 Task: Search one way flight ticket for 2 adults, 2 infants in seat and 1 infant on lap in first from Stillwater: Stillwater Regional Airport to Raleigh: Raleigh-durham International Airport on 8-5-2023. Number of bags: 3 checked bags. Price is upto 80000. Outbound departure time preference is 11:30.
Action: Mouse moved to (330, 284)
Screenshot: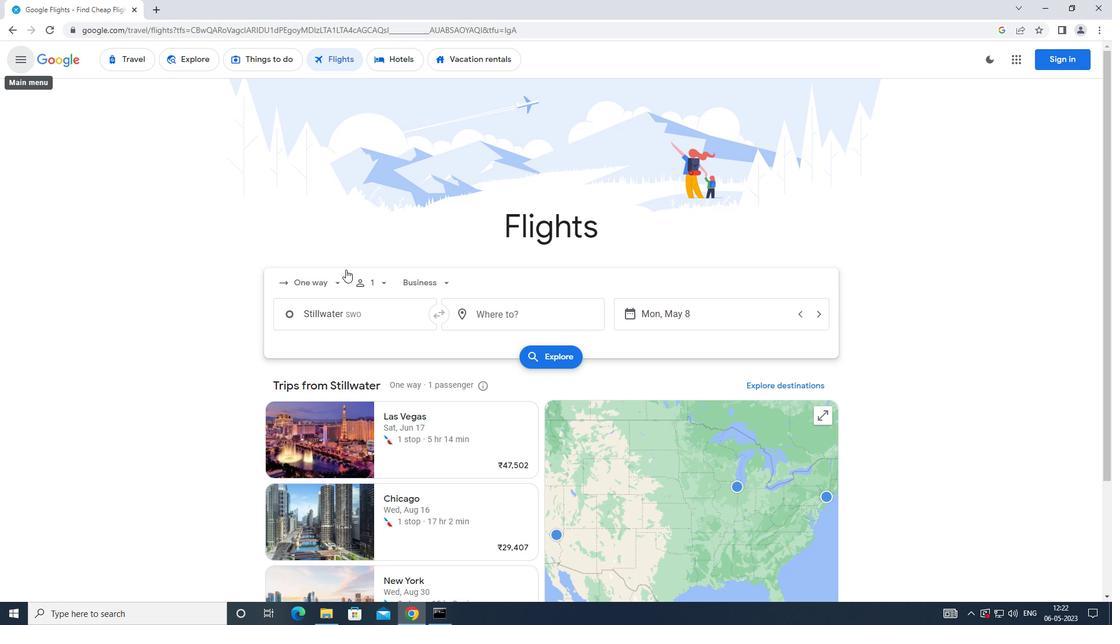 
Action: Mouse pressed left at (330, 284)
Screenshot: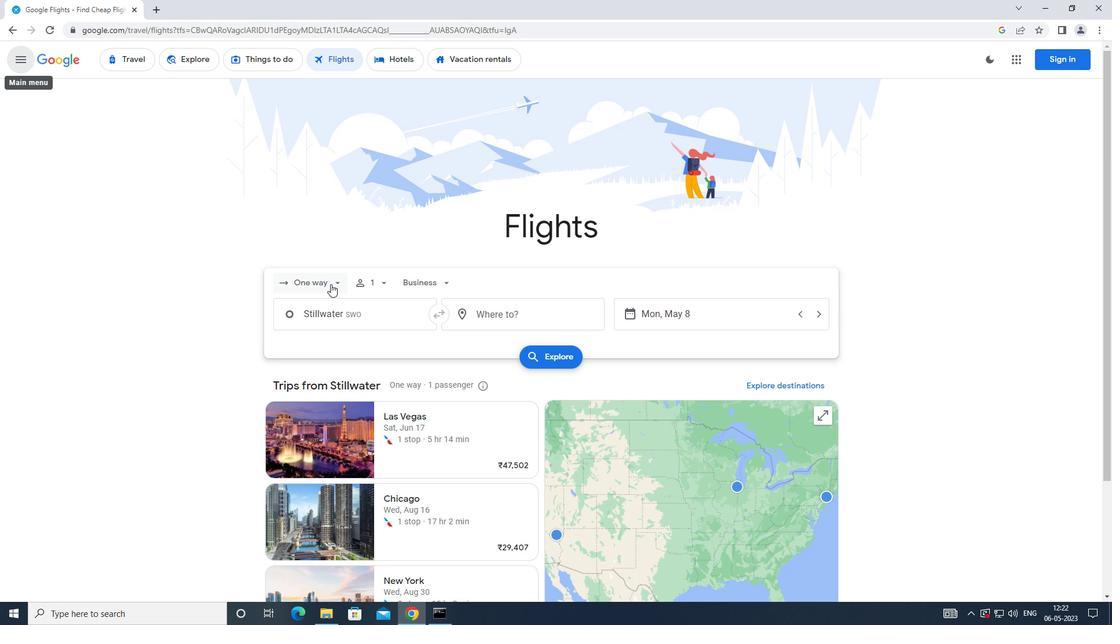 
Action: Mouse moved to (333, 337)
Screenshot: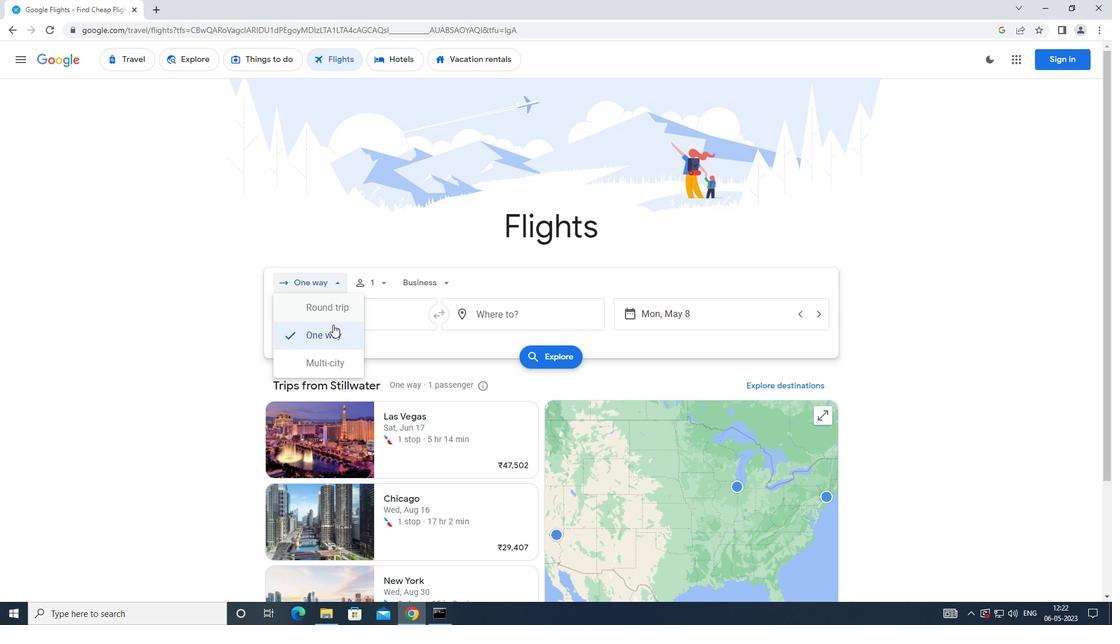 
Action: Mouse pressed left at (333, 337)
Screenshot: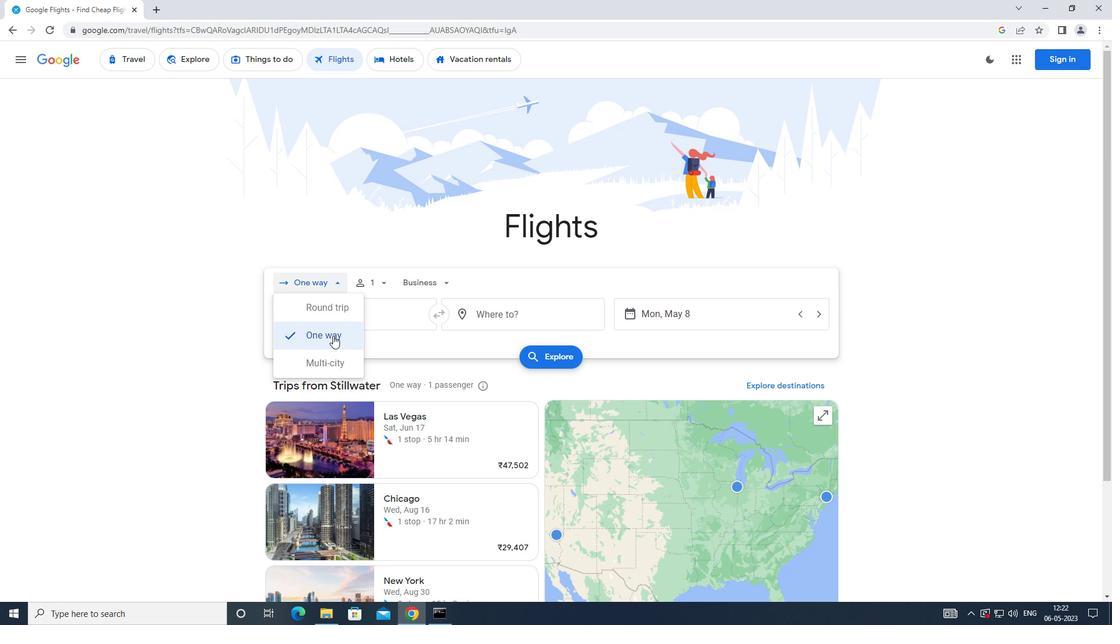 
Action: Mouse moved to (377, 285)
Screenshot: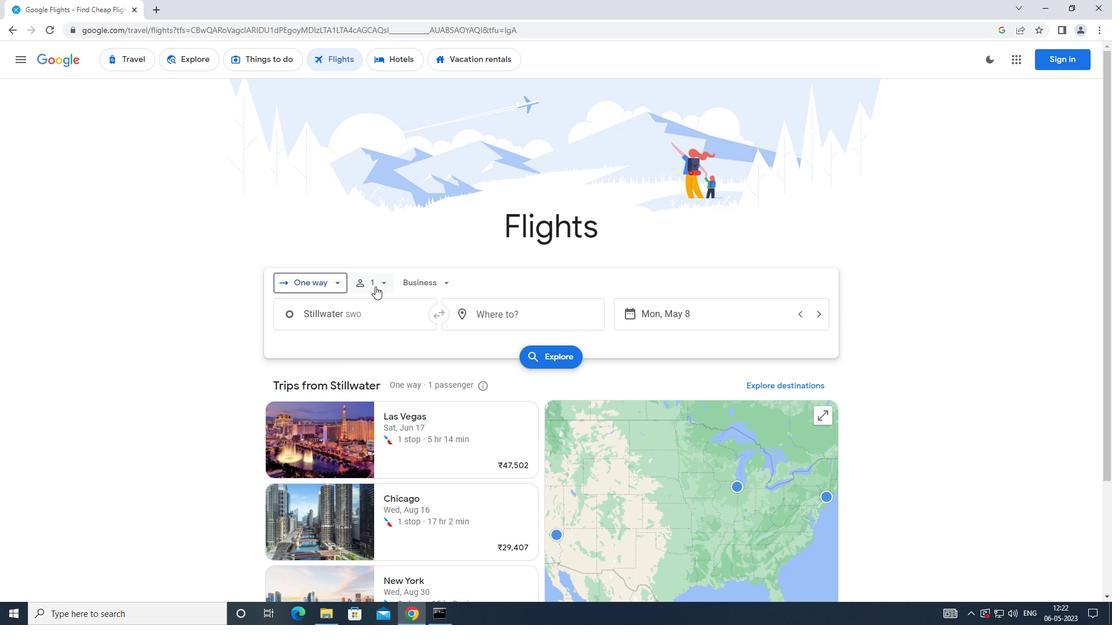 
Action: Mouse pressed left at (377, 285)
Screenshot: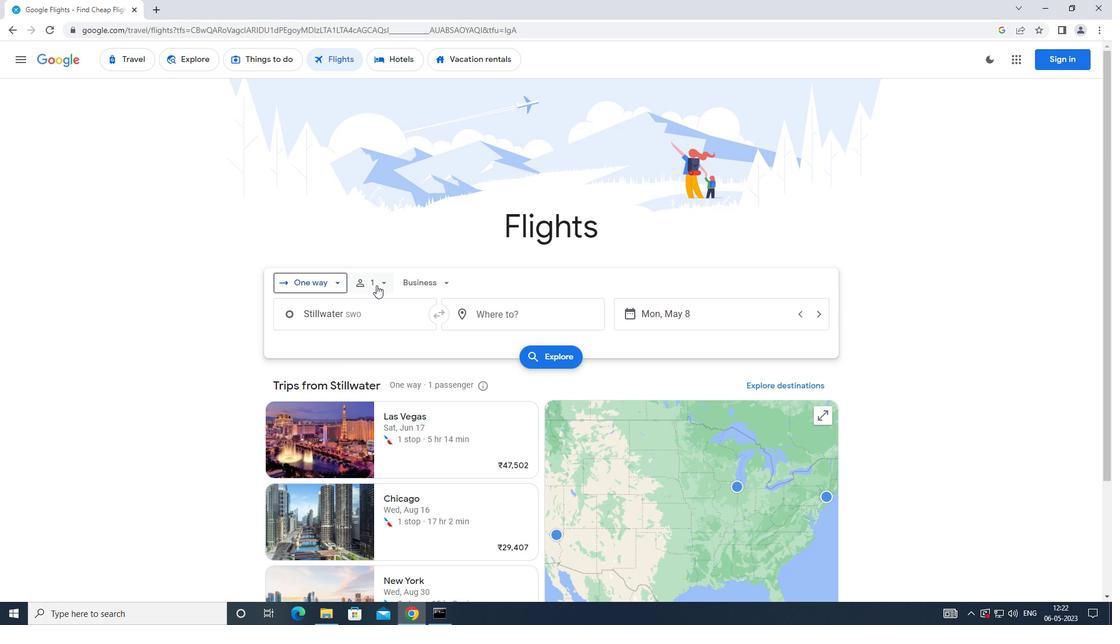 
Action: Mouse moved to (473, 315)
Screenshot: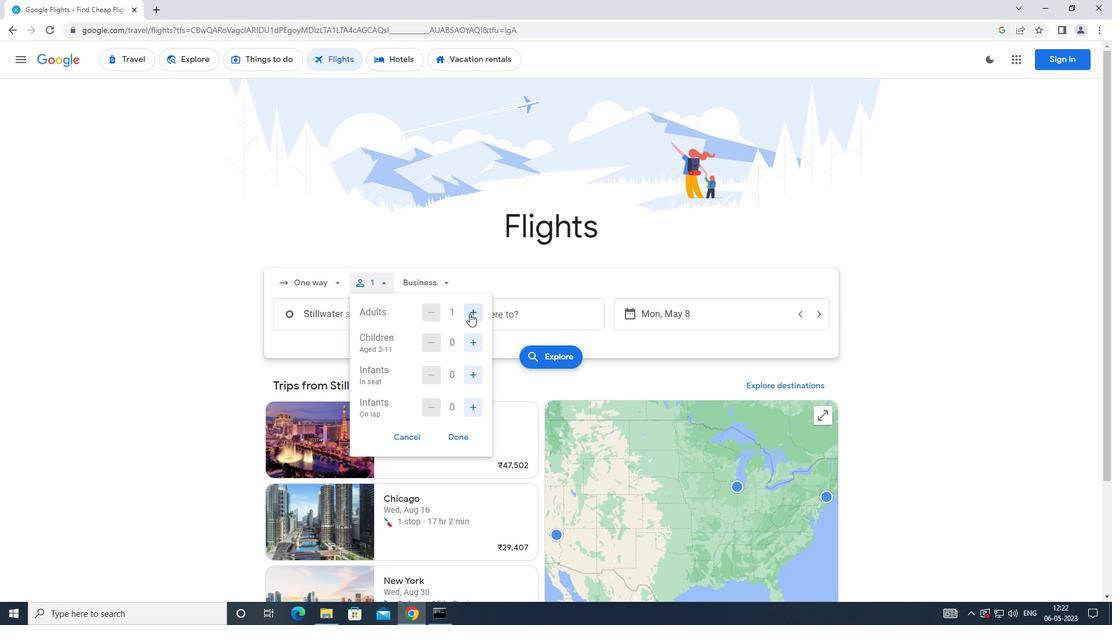 
Action: Mouse pressed left at (473, 315)
Screenshot: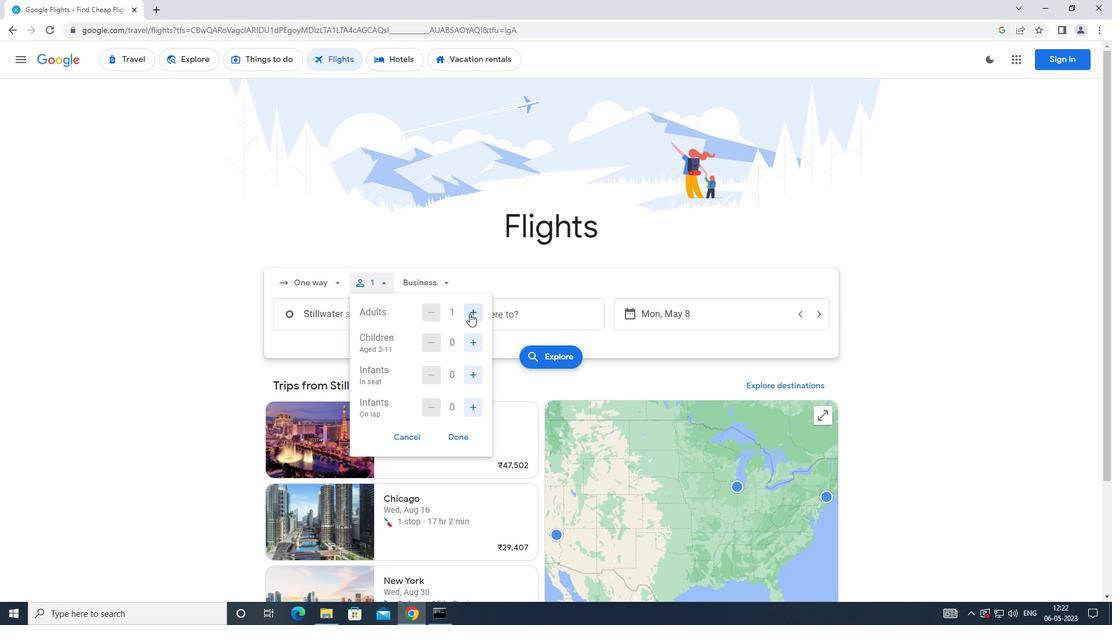 
Action: Mouse moved to (470, 370)
Screenshot: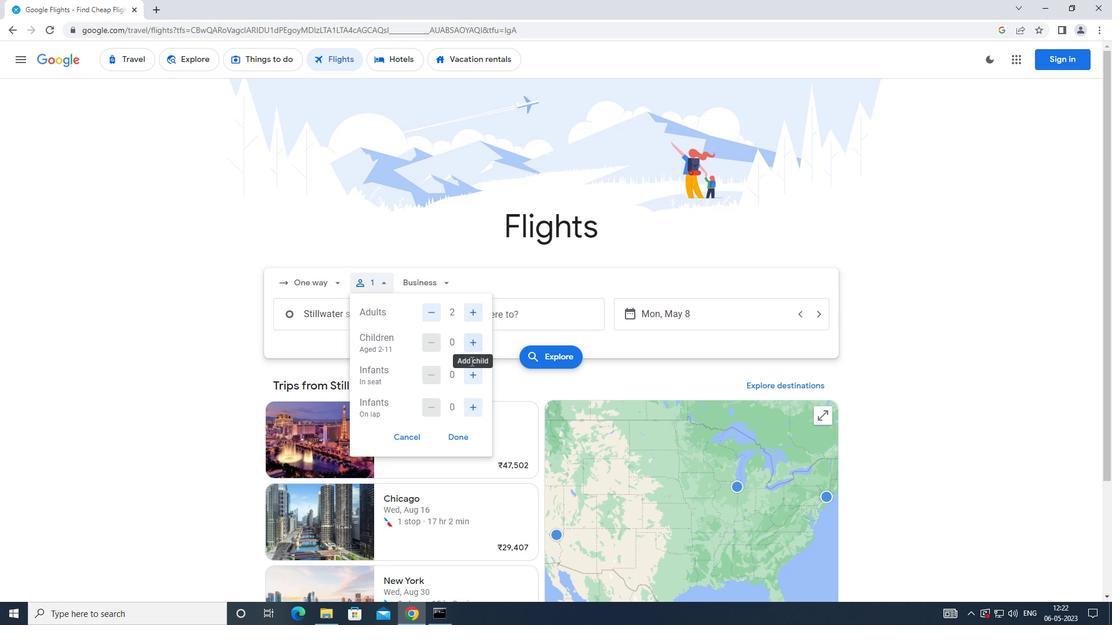 
Action: Mouse pressed left at (470, 370)
Screenshot: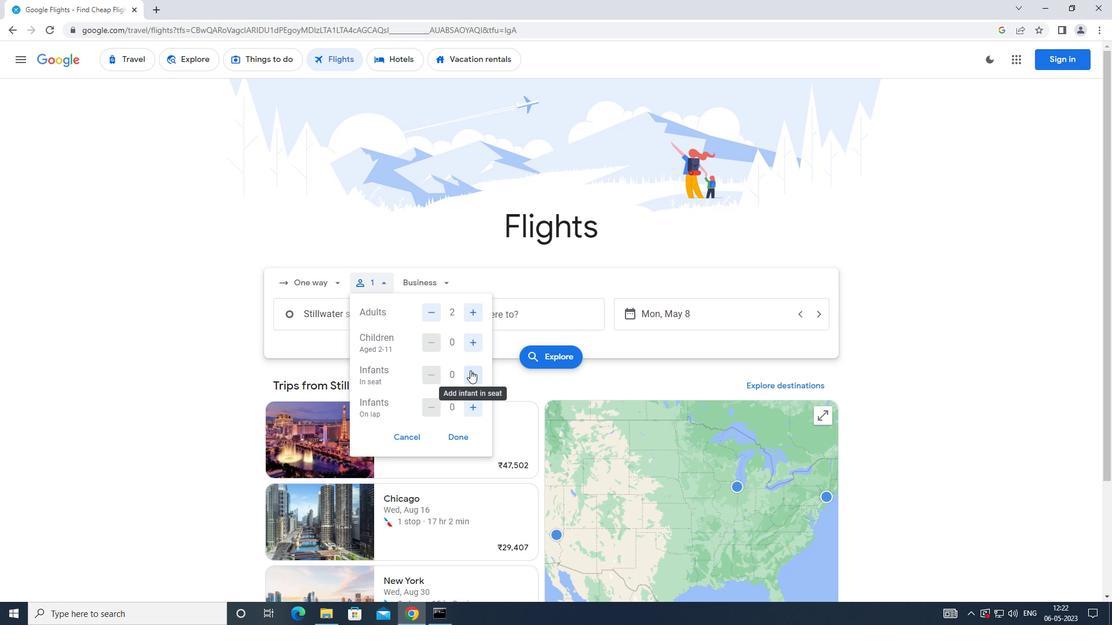 
Action: Mouse moved to (470, 371)
Screenshot: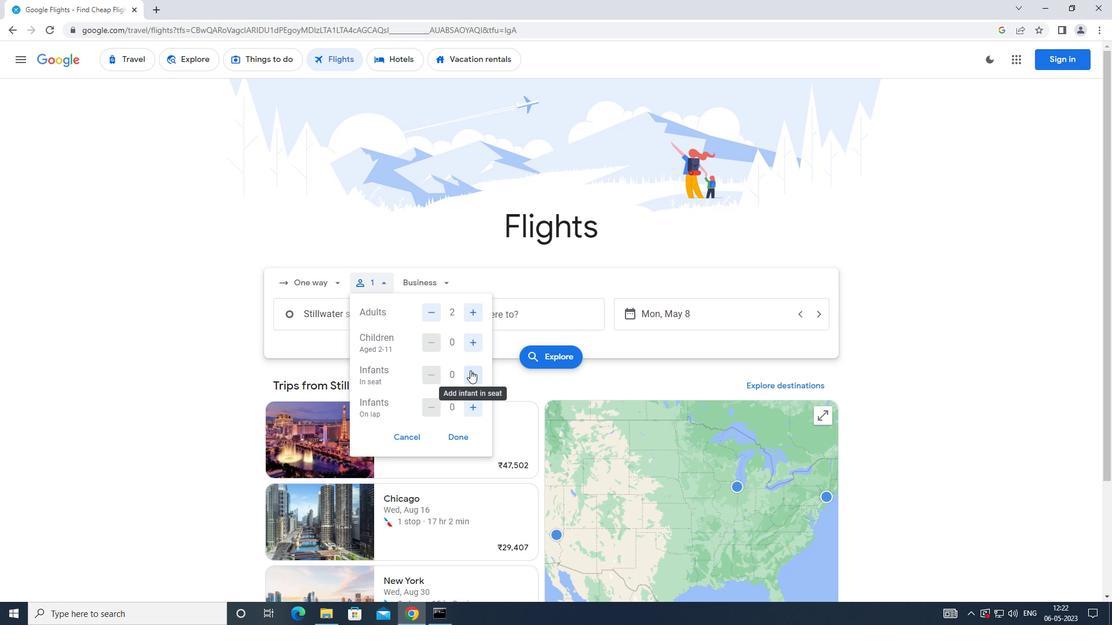 
Action: Mouse pressed left at (470, 371)
Screenshot: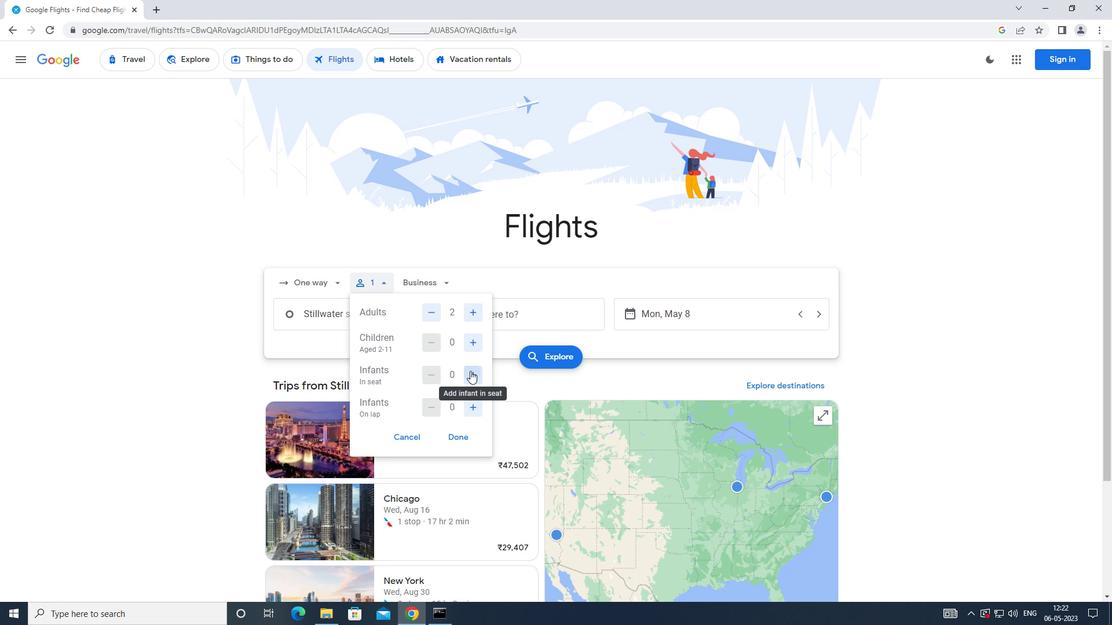 
Action: Mouse moved to (474, 404)
Screenshot: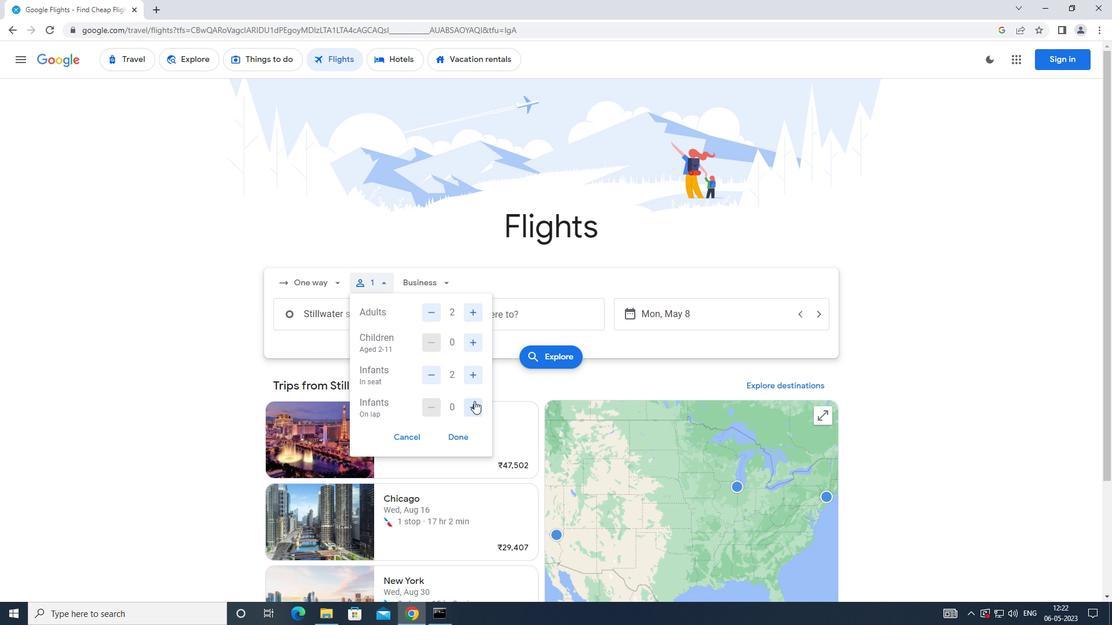 
Action: Mouse pressed left at (474, 404)
Screenshot: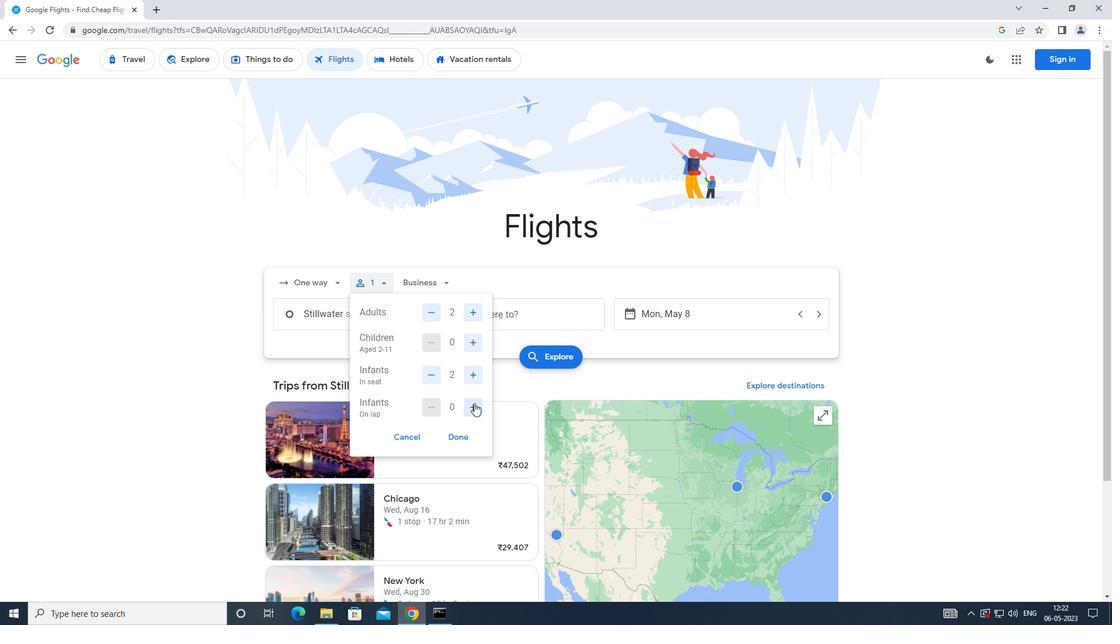 
Action: Mouse moved to (460, 439)
Screenshot: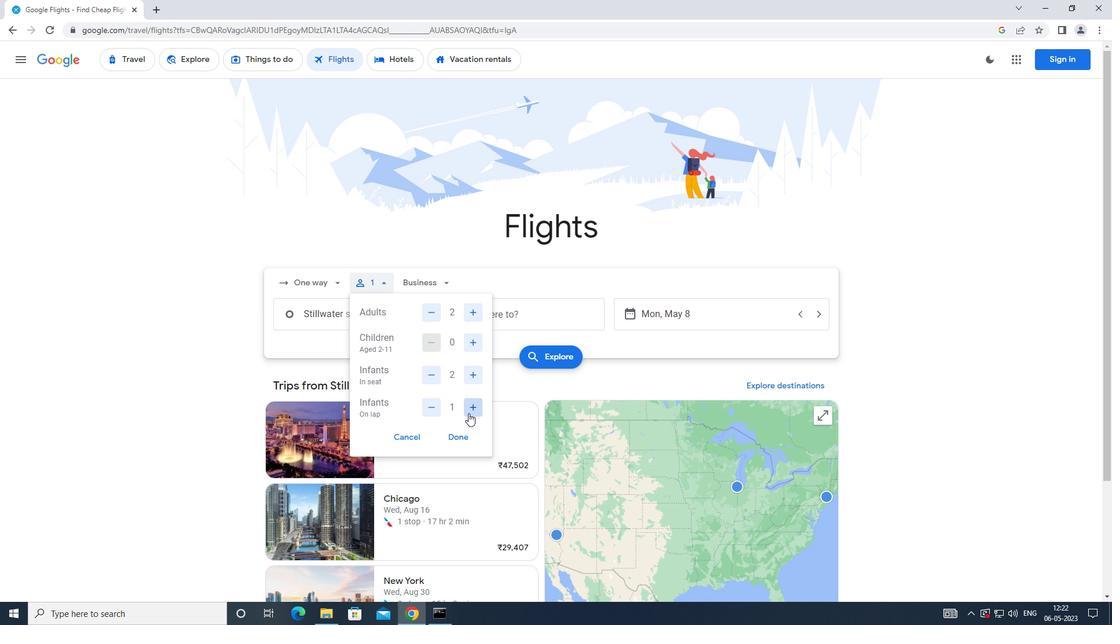 
Action: Mouse pressed left at (460, 439)
Screenshot: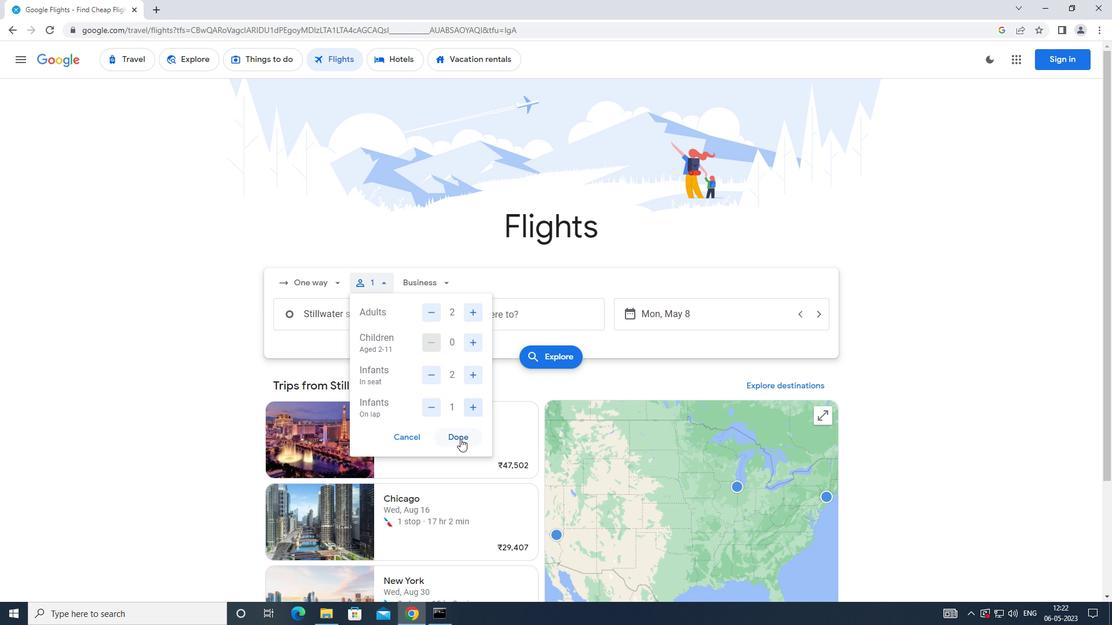
Action: Mouse moved to (414, 287)
Screenshot: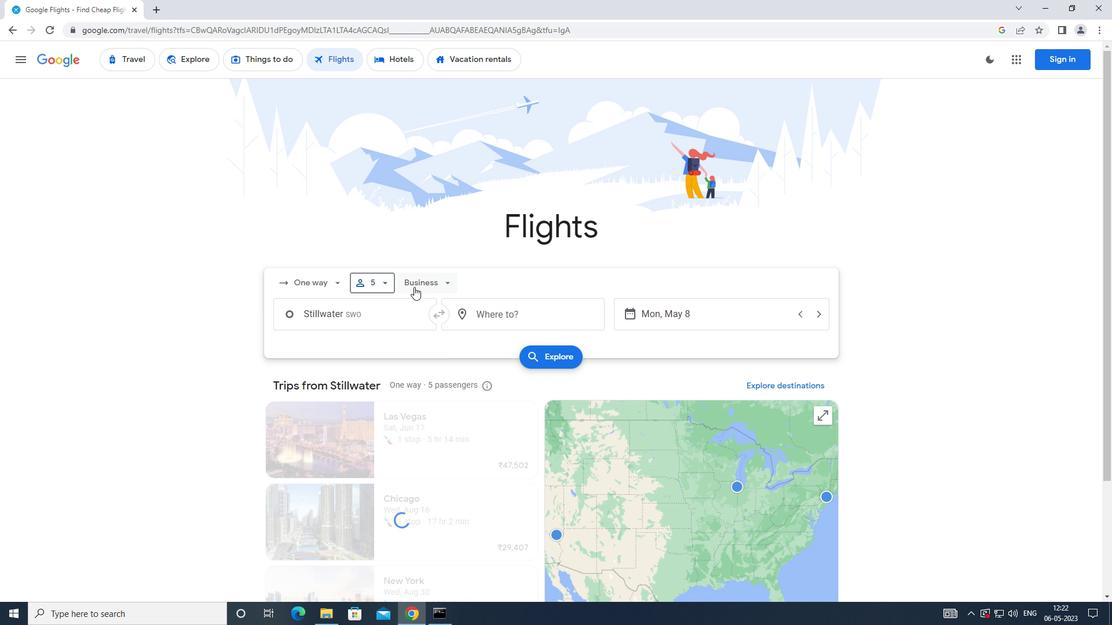 
Action: Mouse pressed left at (414, 287)
Screenshot: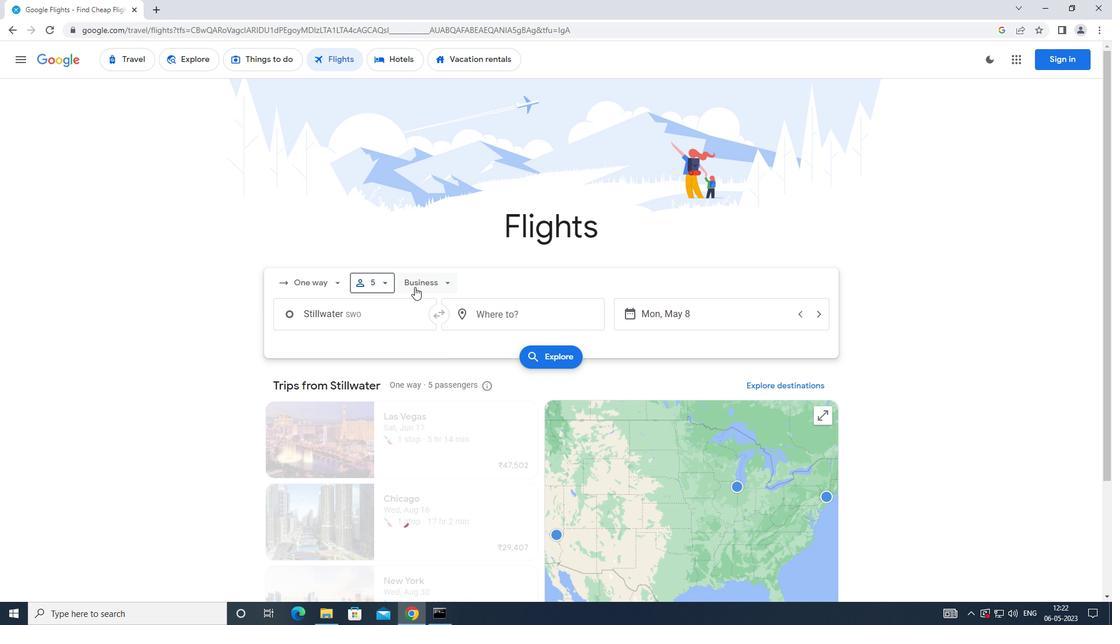 
Action: Mouse moved to (438, 388)
Screenshot: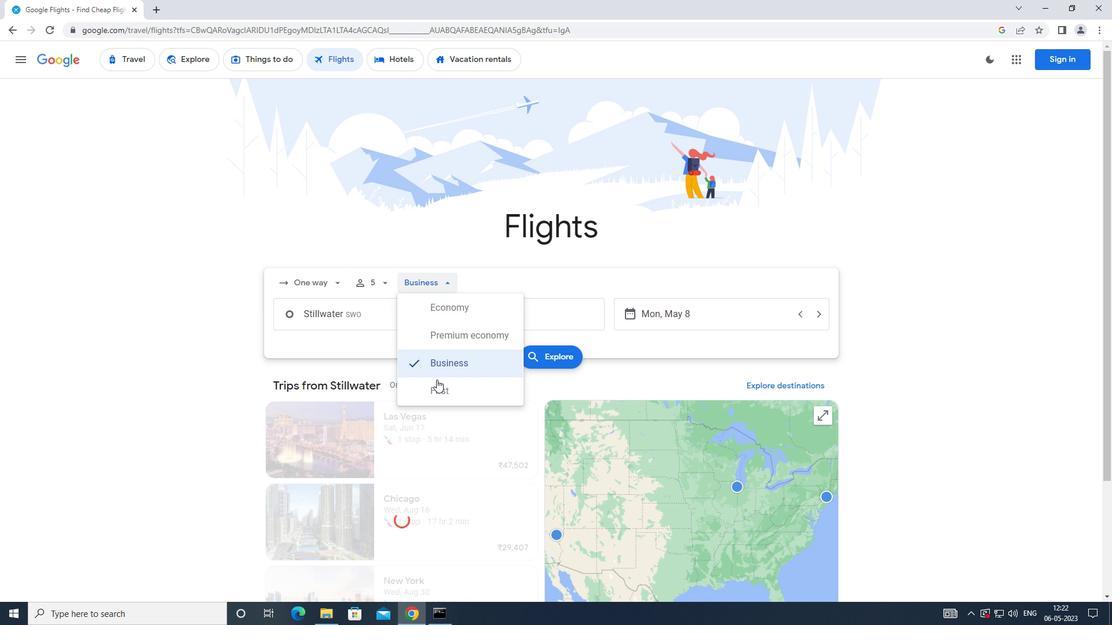 
Action: Mouse pressed left at (438, 388)
Screenshot: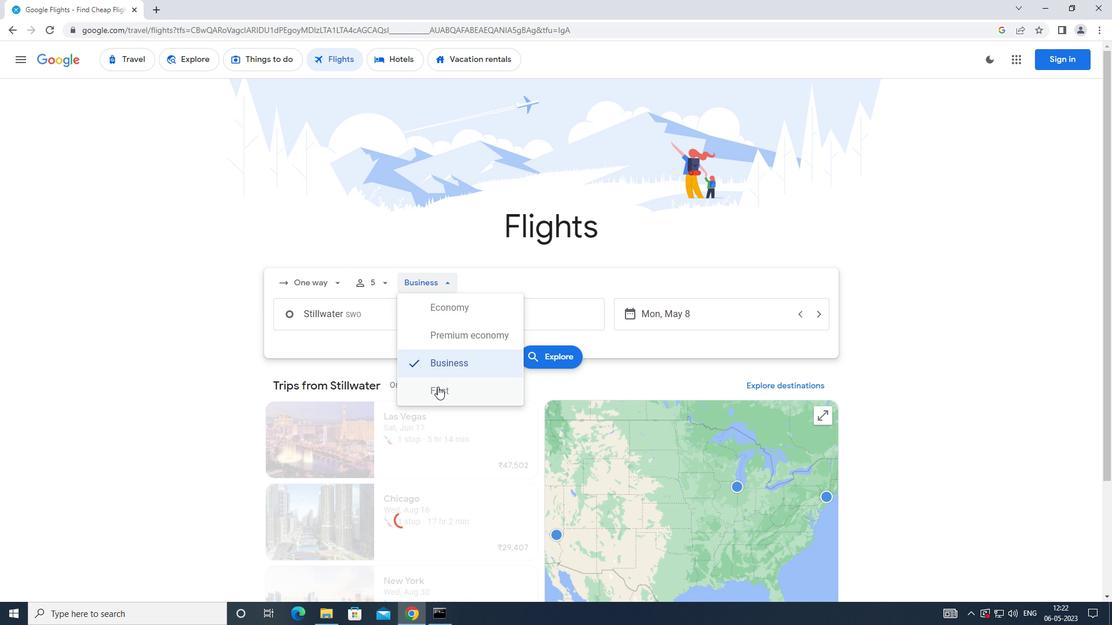 
Action: Mouse moved to (357, 314)
Screenshot: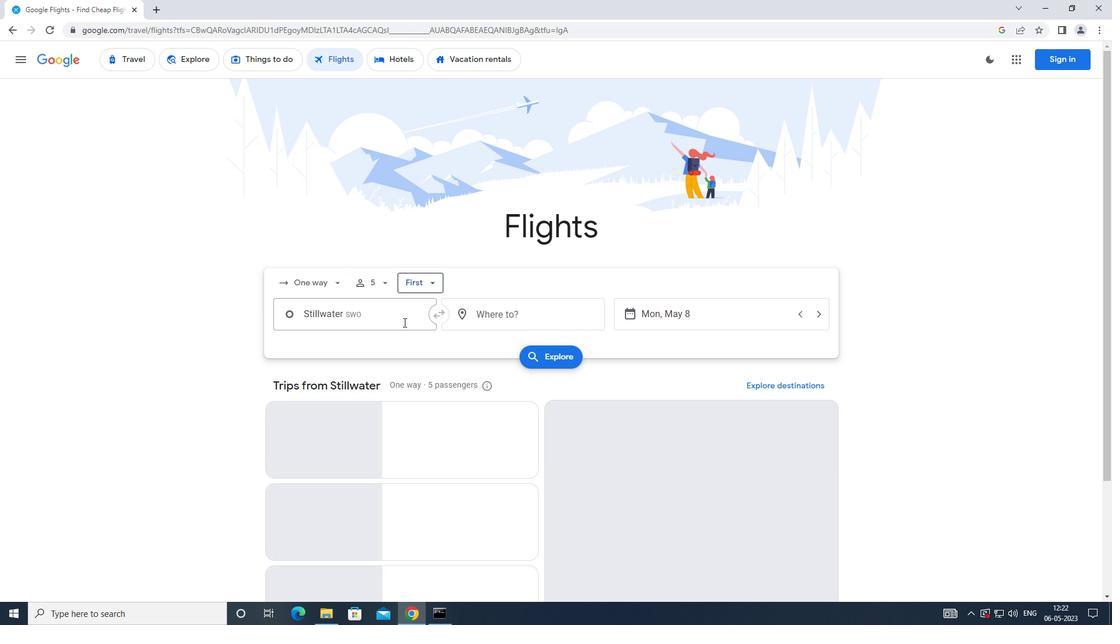 
Action: Mouse pressed left at (357, 314)
Screenshot: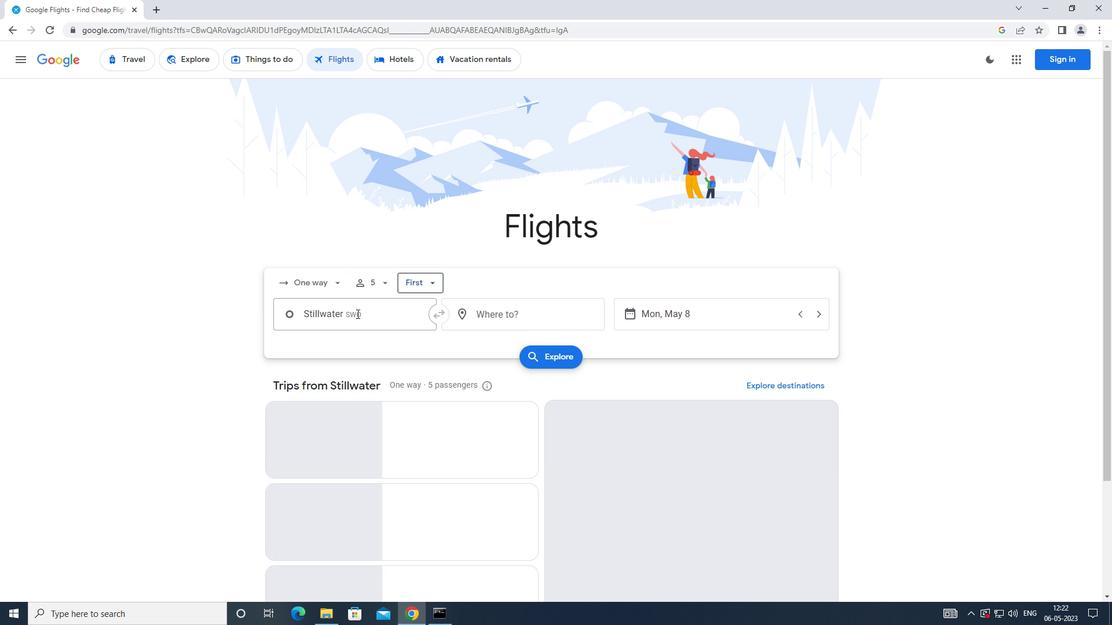 
Action: Mouse moved to (355, 317)
Screenshot: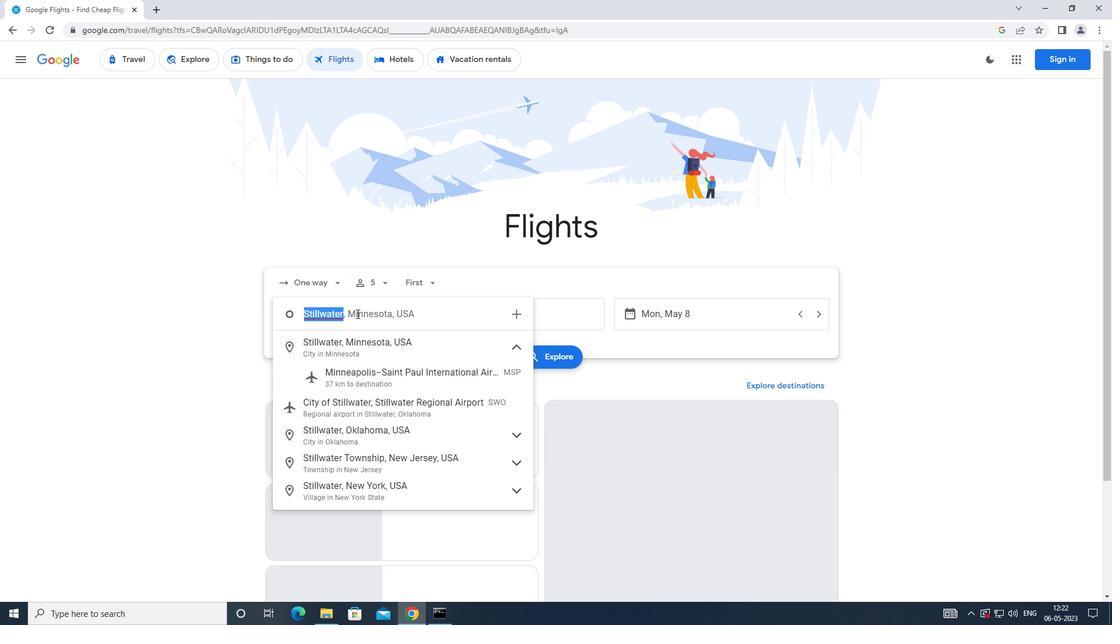 
Action: Key pressed <Key.caps_lock>s<Key.caps_lock>tilwater<Key.space><Key.caps_lock>r<Key.caps_lock>egional<Key.space><Key.caps_lock>
Screenshot: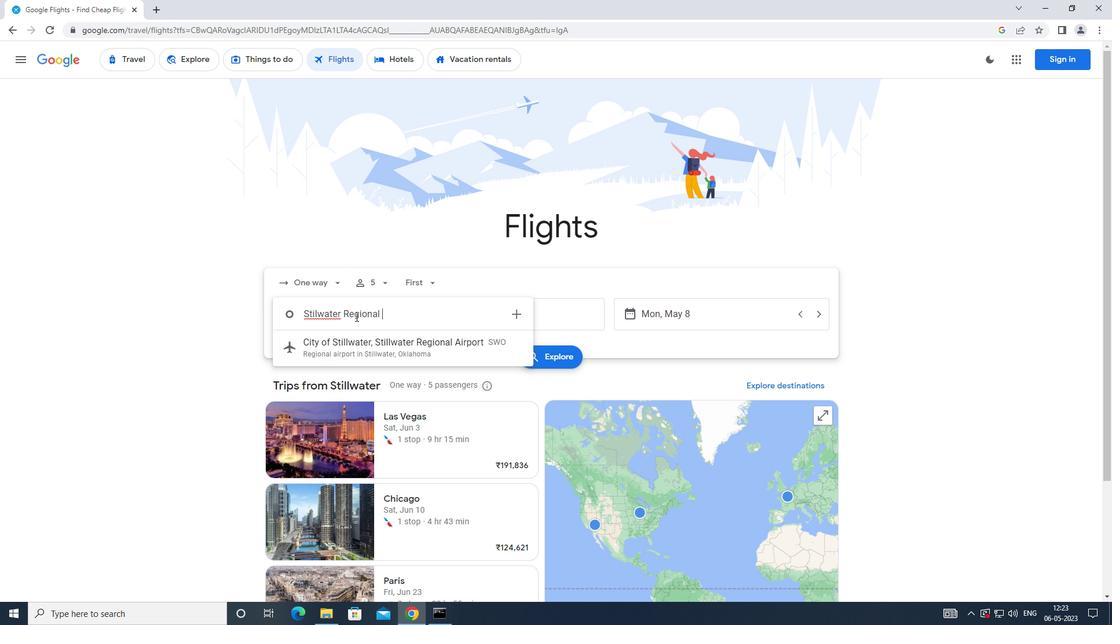 
Action: Mouse moved to (381, 357)
Screenshot: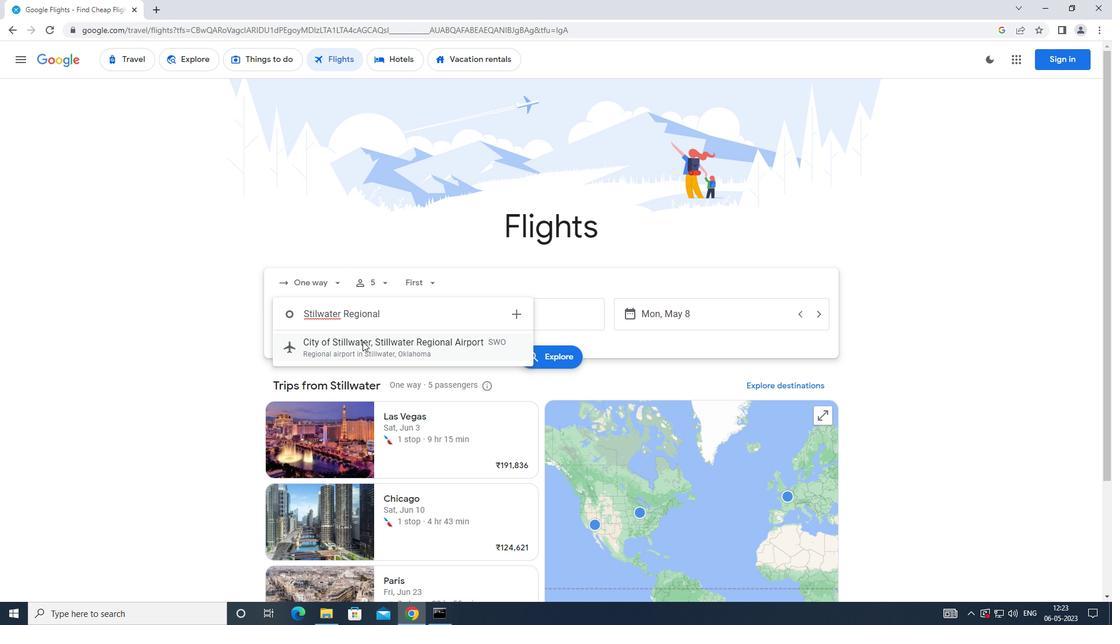 
Action: Mouse pressed left at (381, 357)
Screenshot: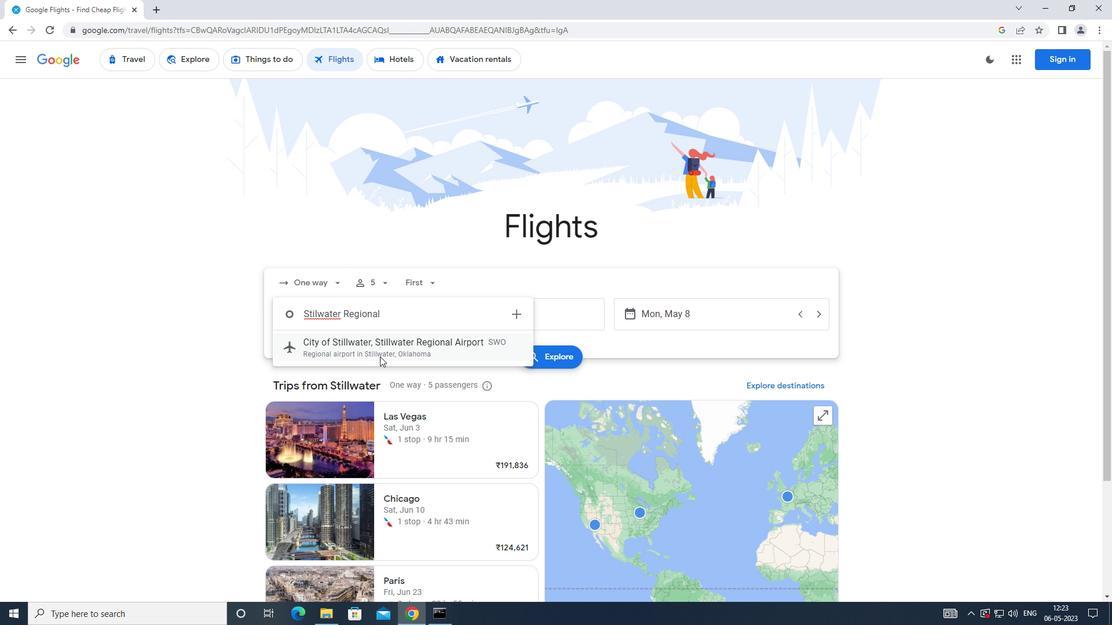 
Action: Mouse moved to (538, 312)
Screenshot: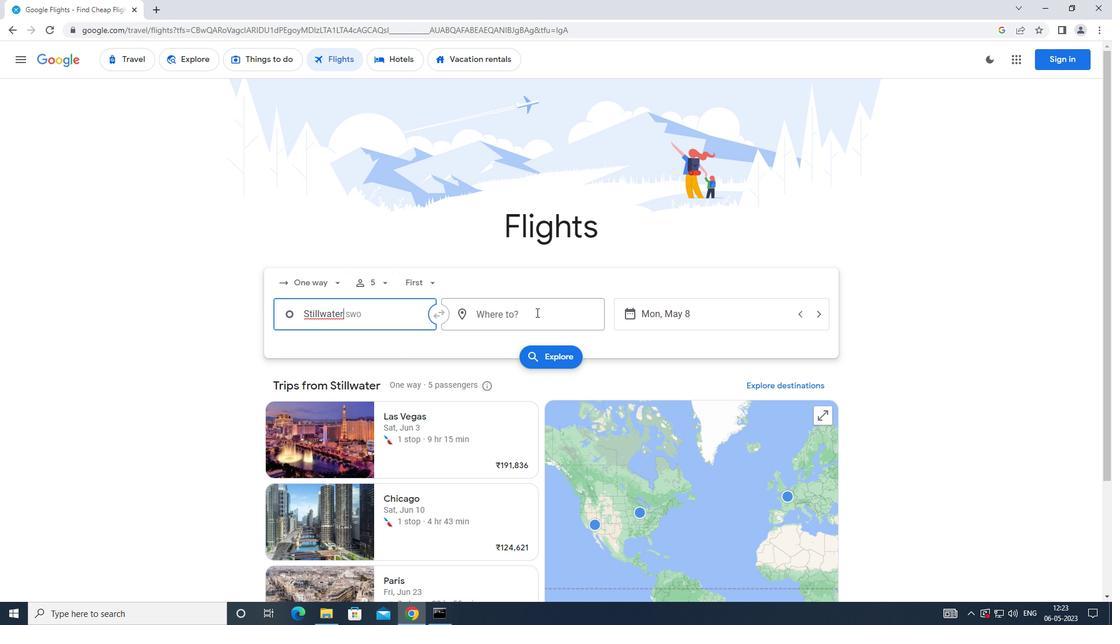 
Action: Mouse pressed left at (538, 312)
Screenshot: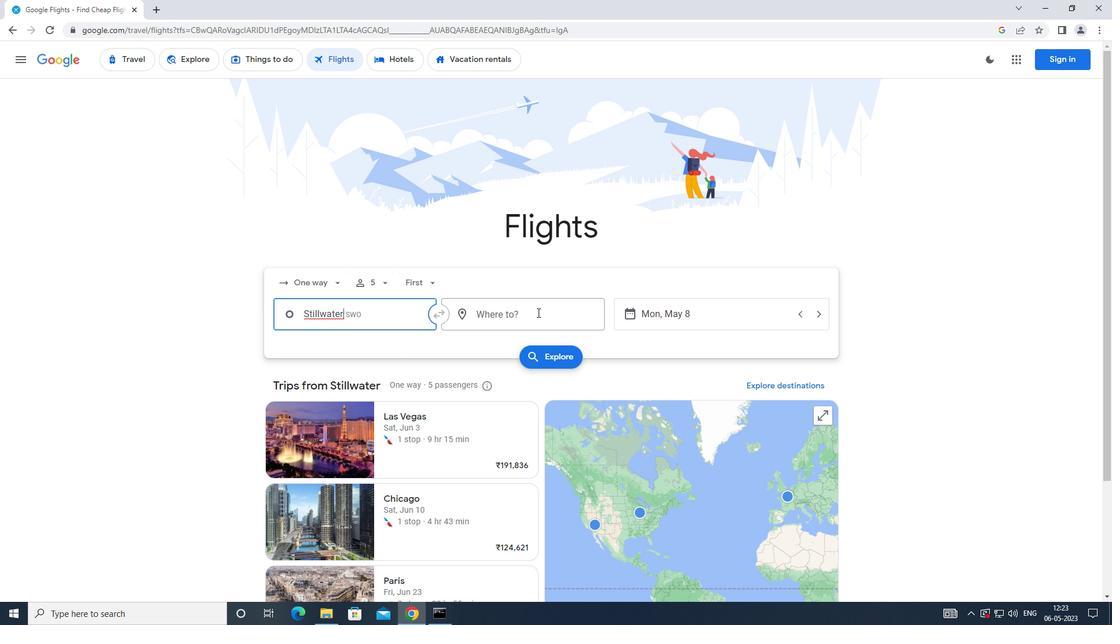 
Action: Mouse moved to (544, 303)
Screenshot: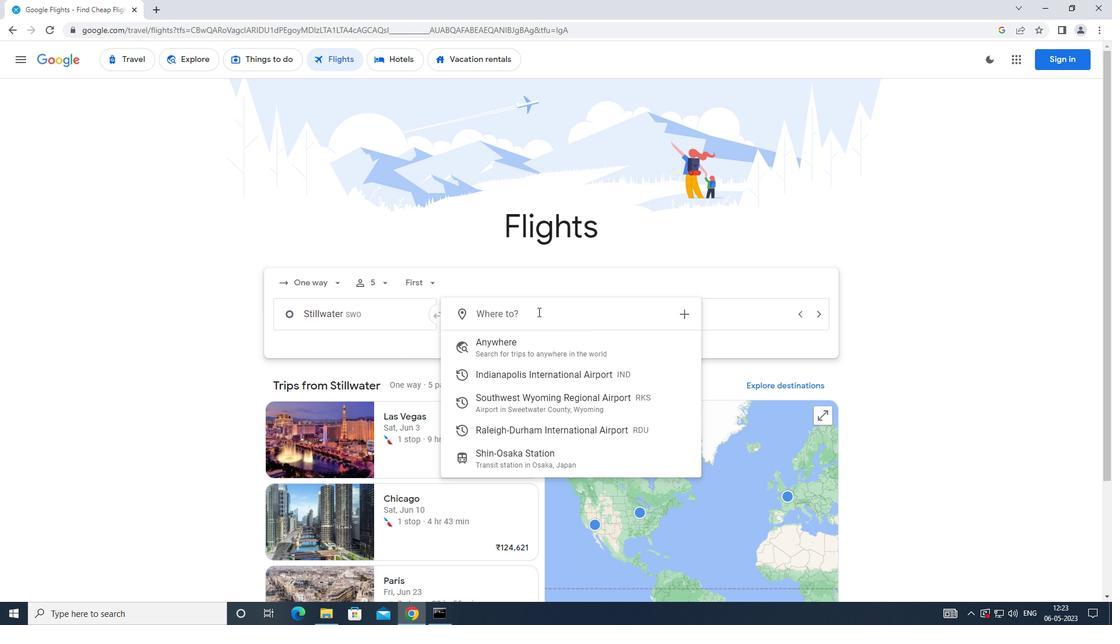 
Action: Key pressed <Key.caps_lock>r<Key.caps_lock>a
Screenshot: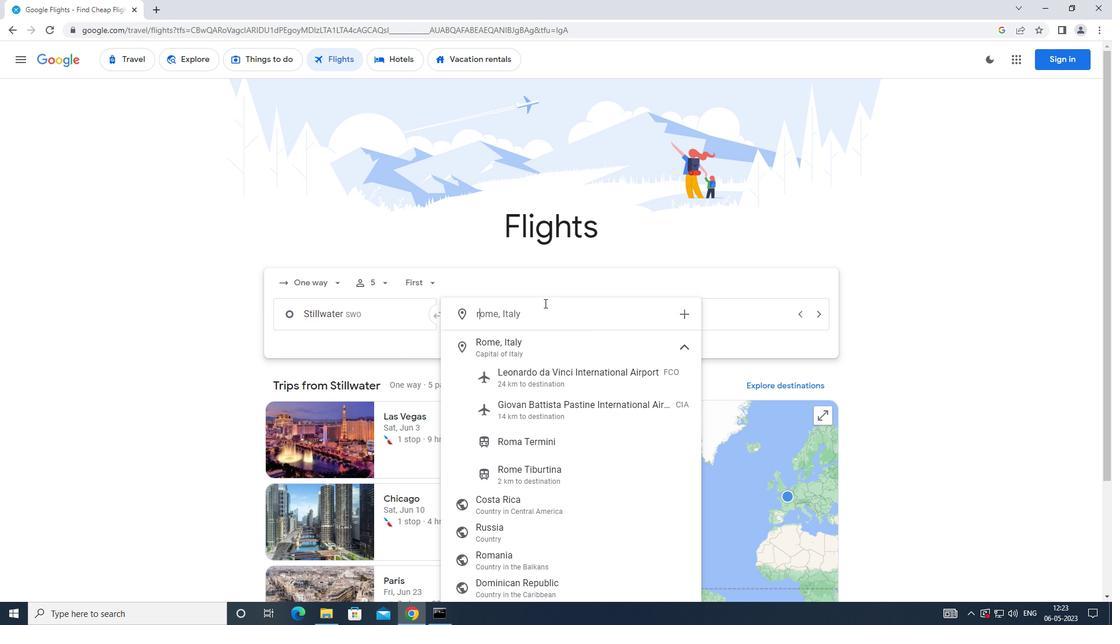 
Action: Mouse moved to (544, 303)
Screenshot: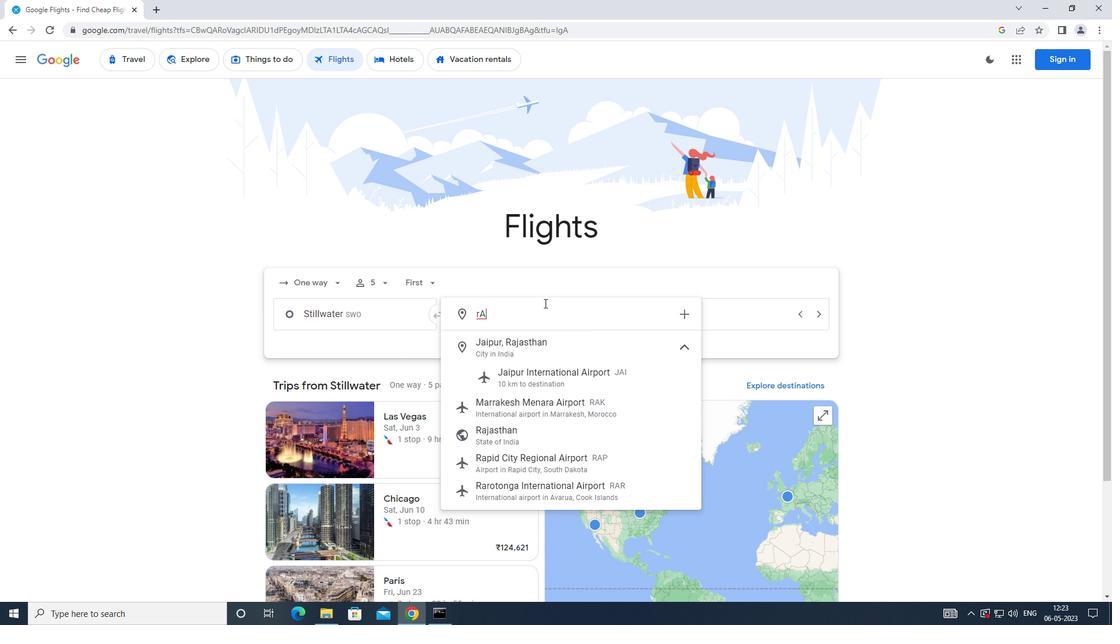 
Action: Key pressed <Key.backspace><Key.backspace><Key.caps_lock>r<Key.caps_lock>a<Key.backspace><Key.backspace><Key.caps_lock><Key.caps_lock>r<Key.caps_lock>aleigh
Screenshot: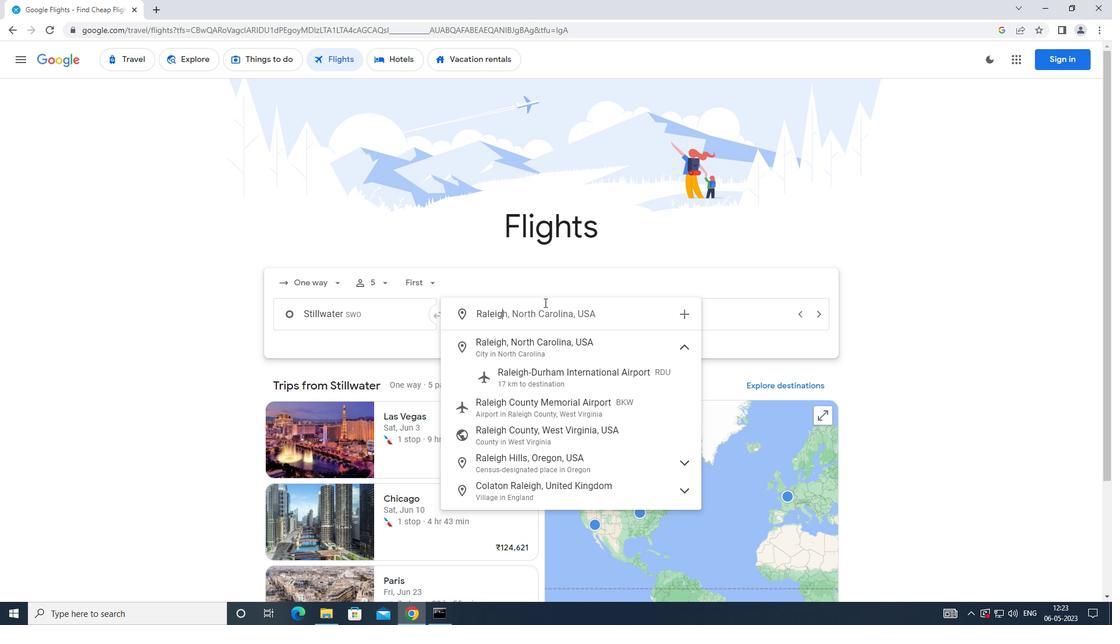 
Action: Mouse moved to (547, 378)
Screenshot: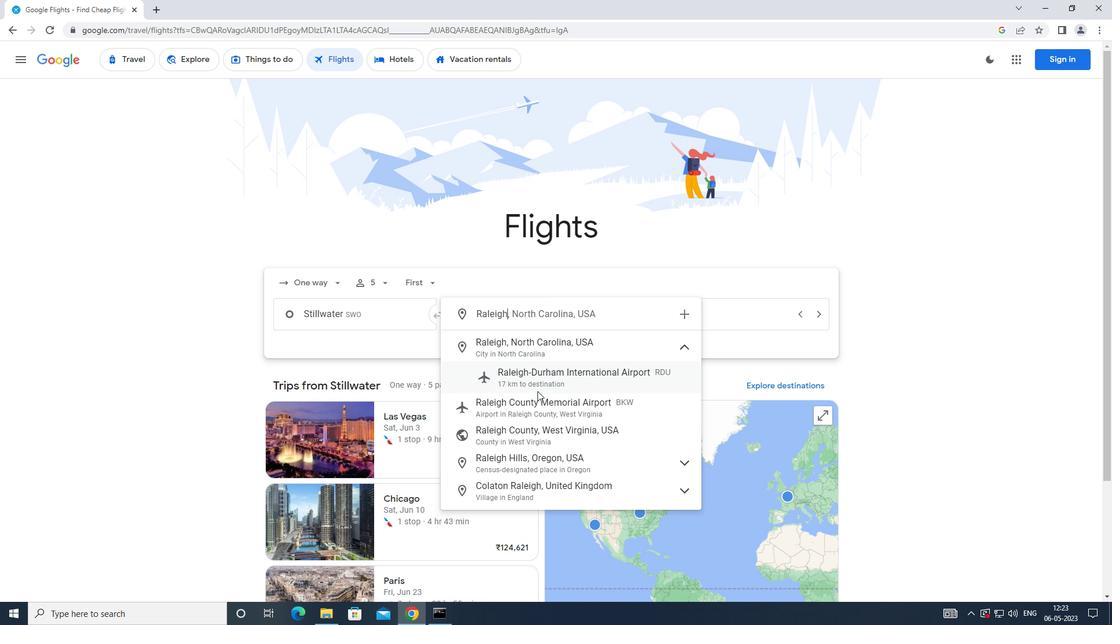 
Action: Mouse pressed left at (547, 378)
Screenshot: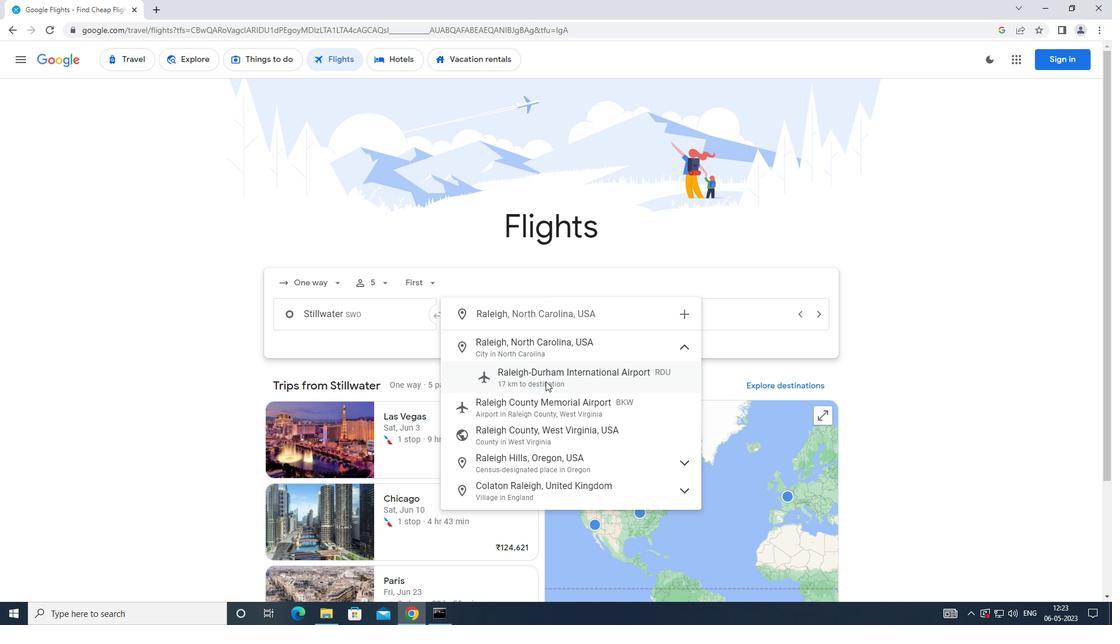 
Action: Mouse moved to (625, 309)
Screenshot: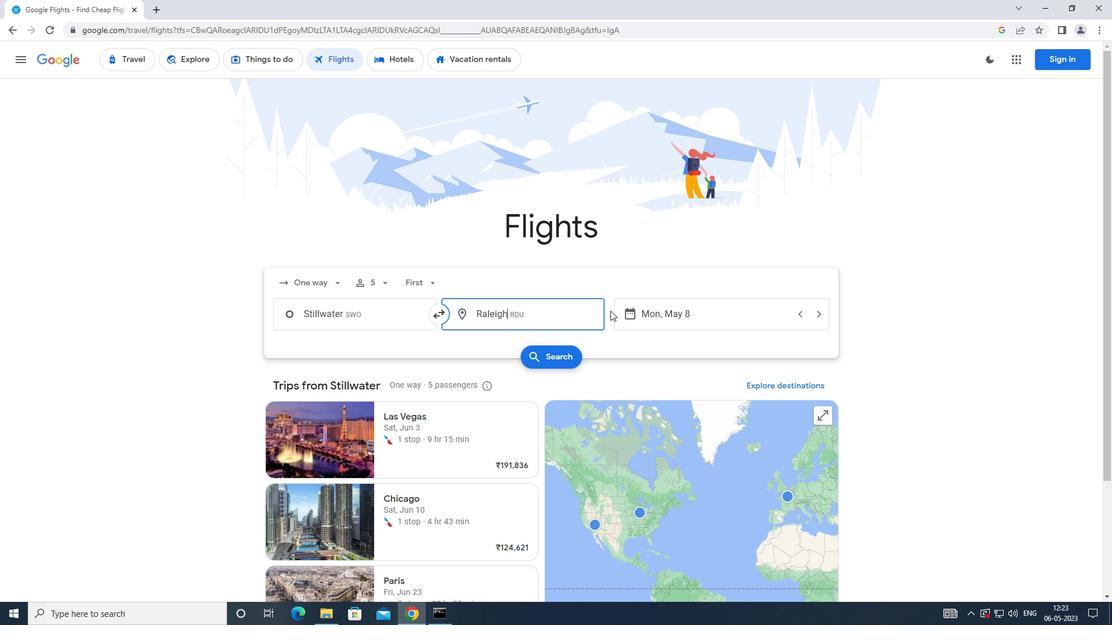 
Action: Mouse pressed left at (625, 309)
Screenshot: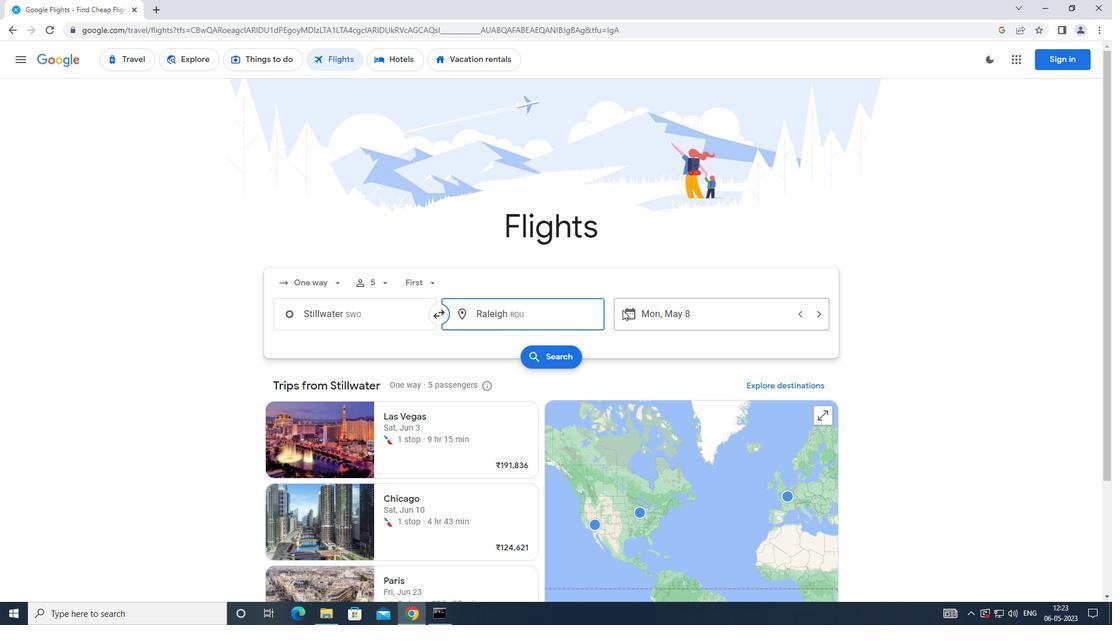 
Action: Mouse moved to (443, 417)
Screenshot: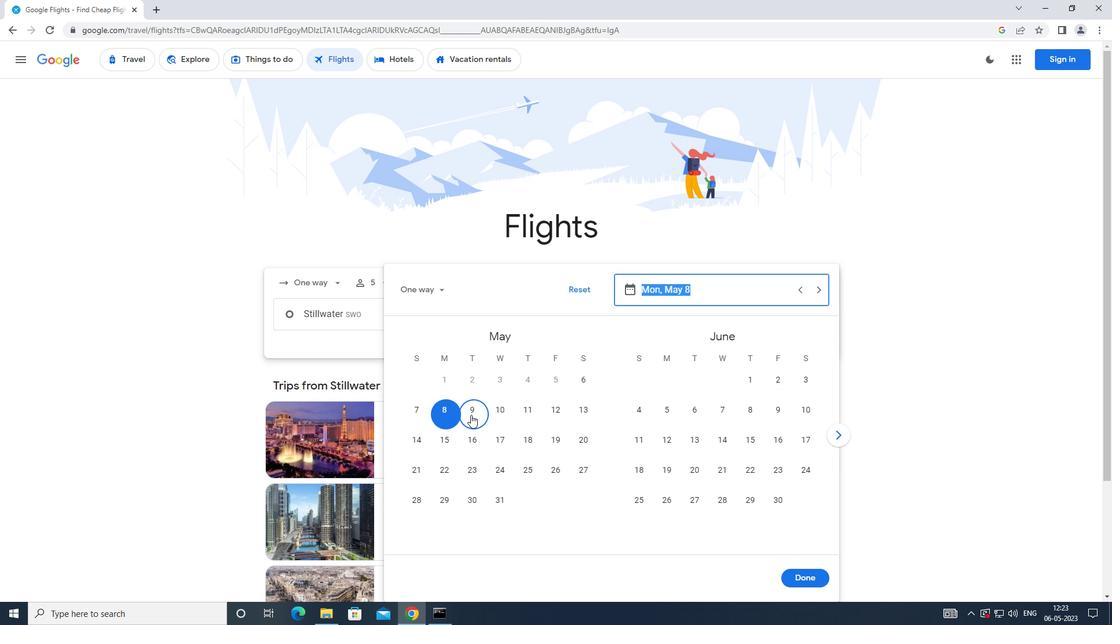
Action: Mouse pressed left at (443, 417)
Screenshot: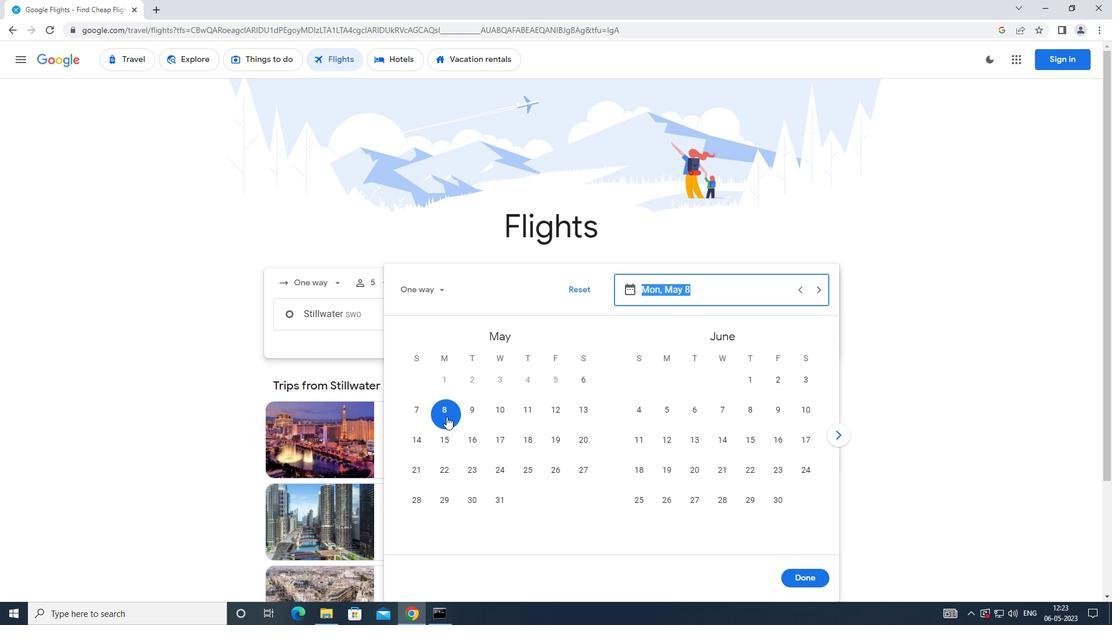 
Action: Mouse moved to (807, 576)
Screenshot: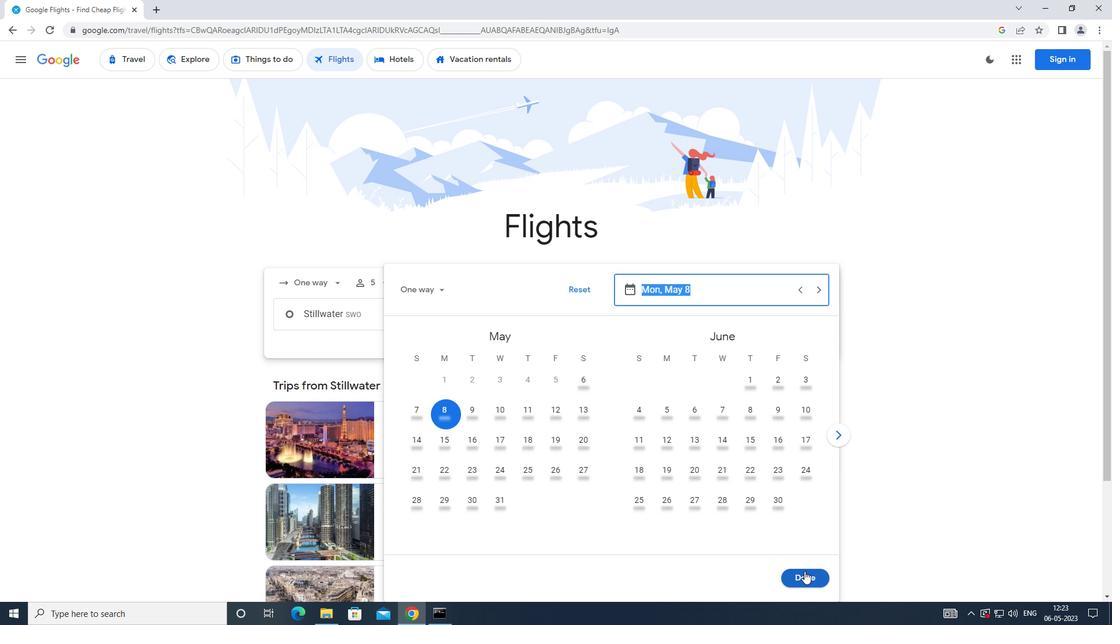 
Action: Mouse pressed left at (807, 576)
Screenshot: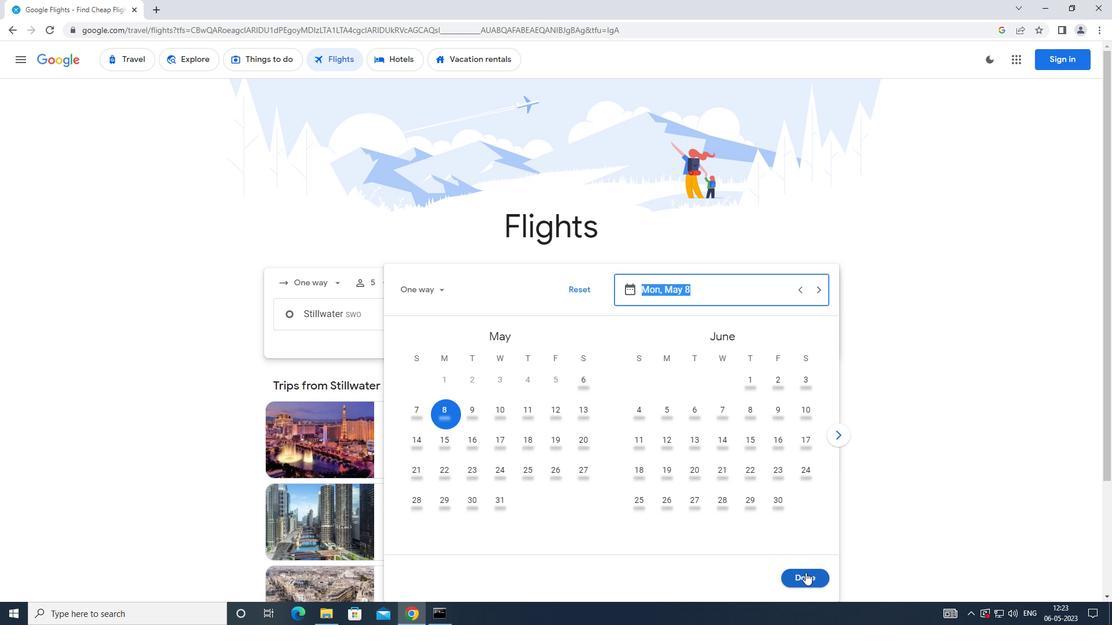 
Action: Mouse moved to (565, 361)
Screenshot: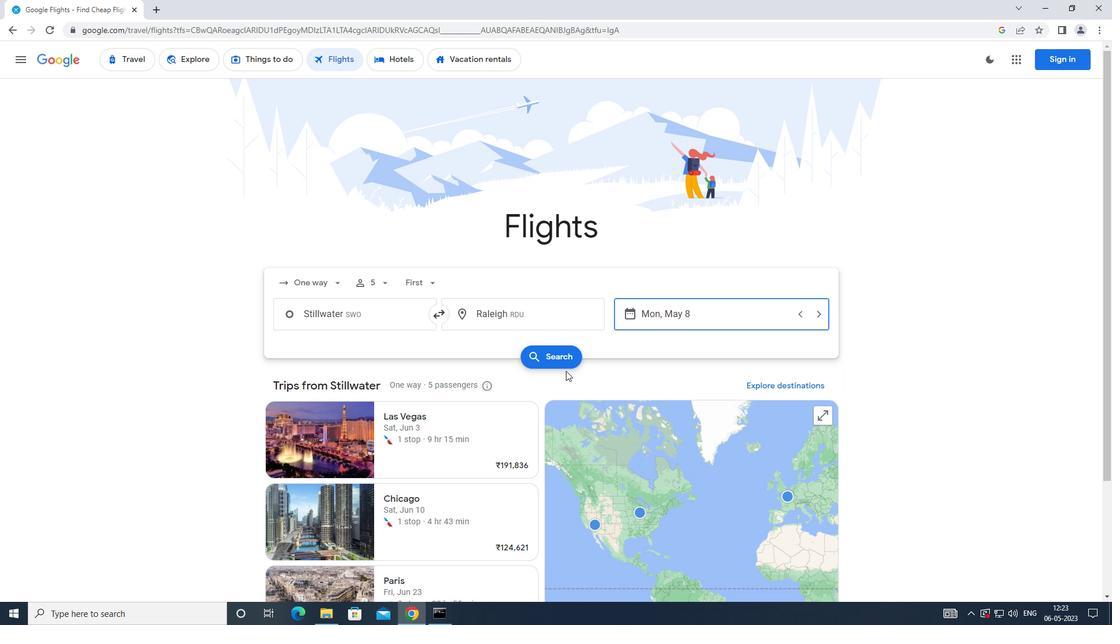 
Action: Mouse pressed left at (565, 361)
Screenshot: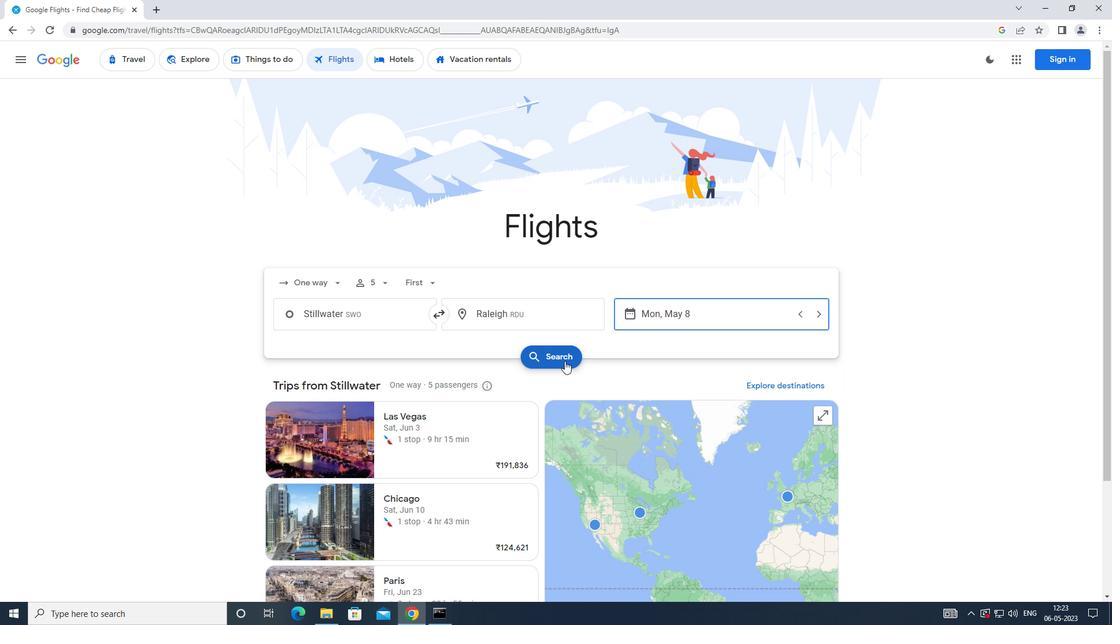 
Action: Mouse moved to (303, 163)
Screenshot: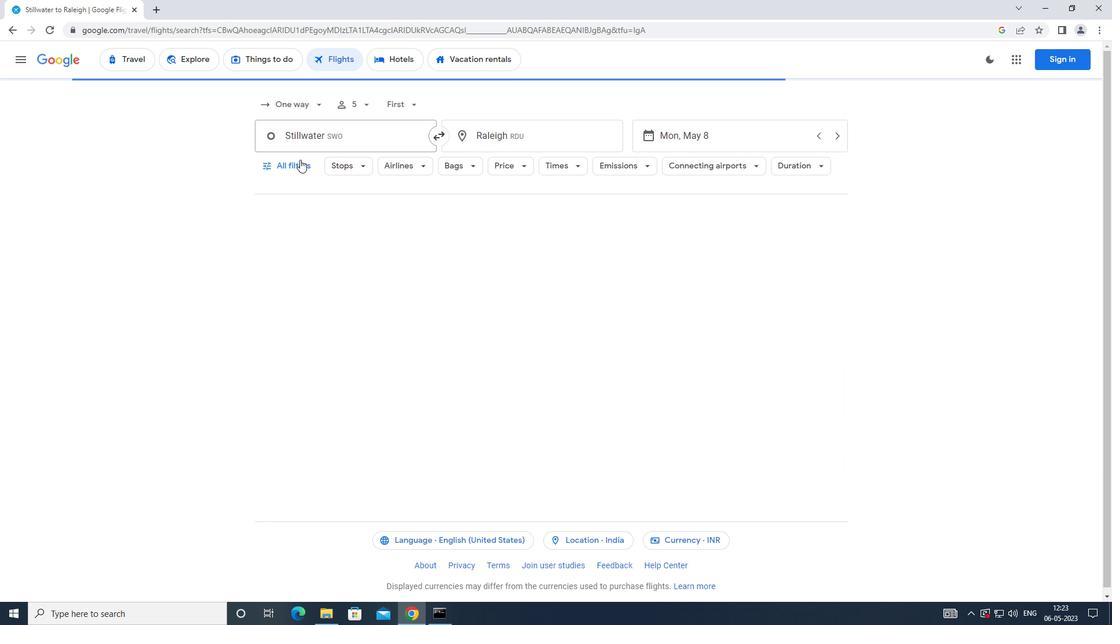 
Action: Mouse pressed left at (303, 163)
Screenshot: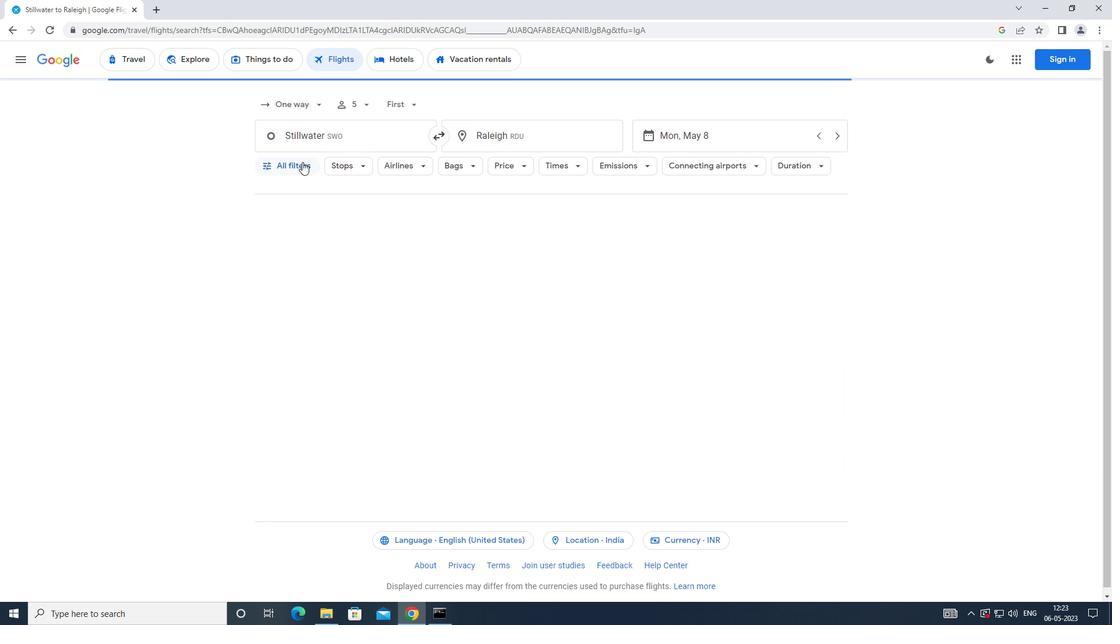 
Action: Mouse moved to (360, 360)
Screenshot: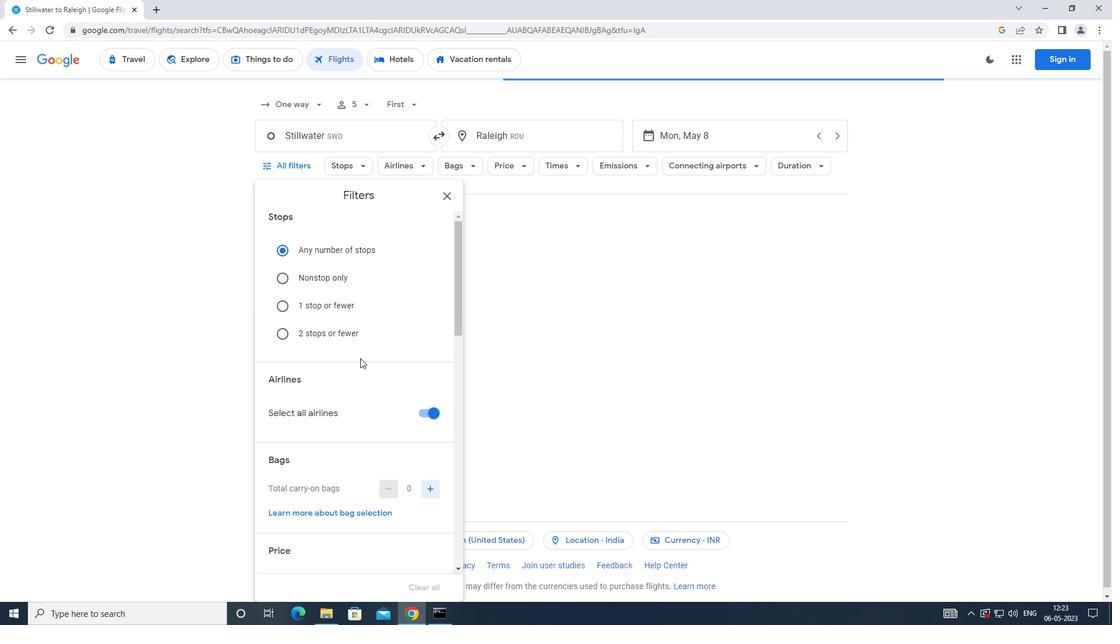 
Action: Mouse scrolled (360, 359) with delta (0, 0)
Screenshot: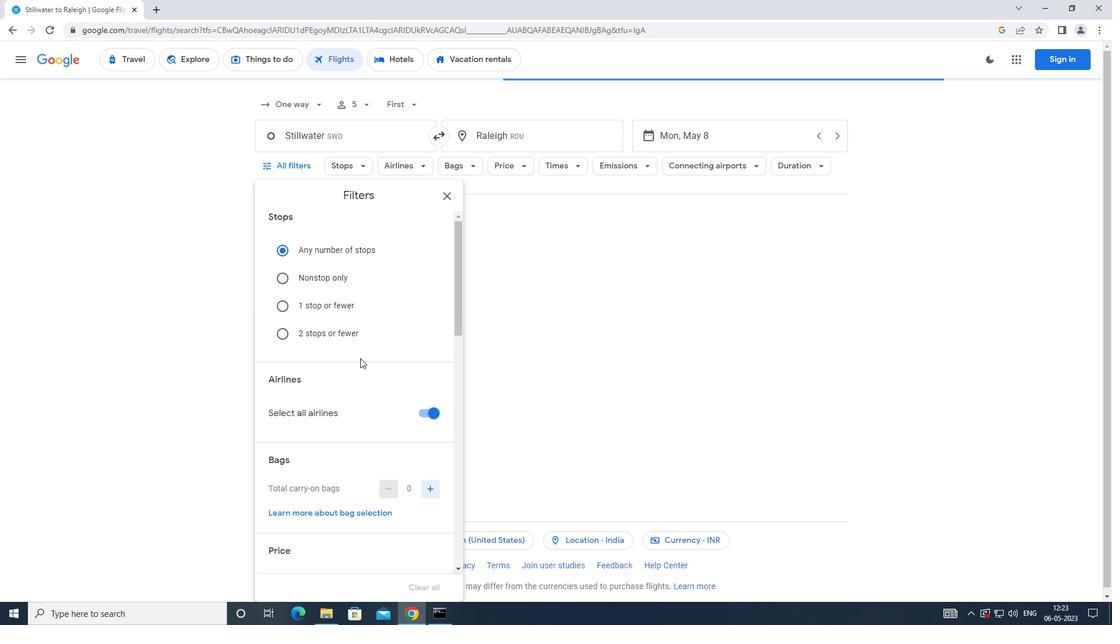 
Action: Mouse moved to (360, 361)
Screenshot: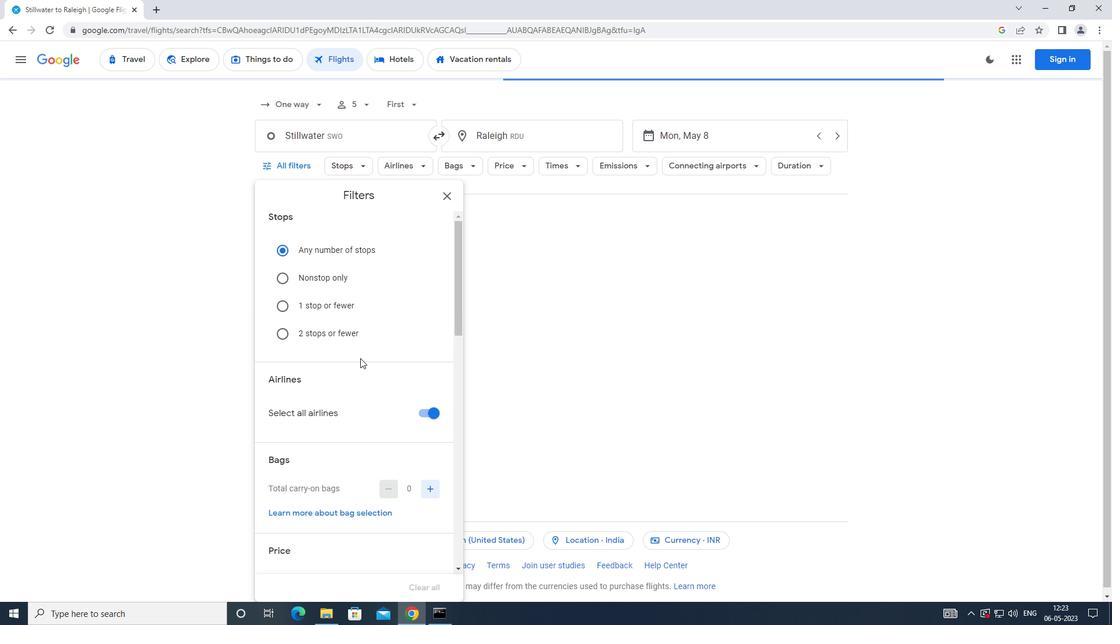 
Action: Mouse scrolled (360, 360) with delta (0, 0)
Screenshot: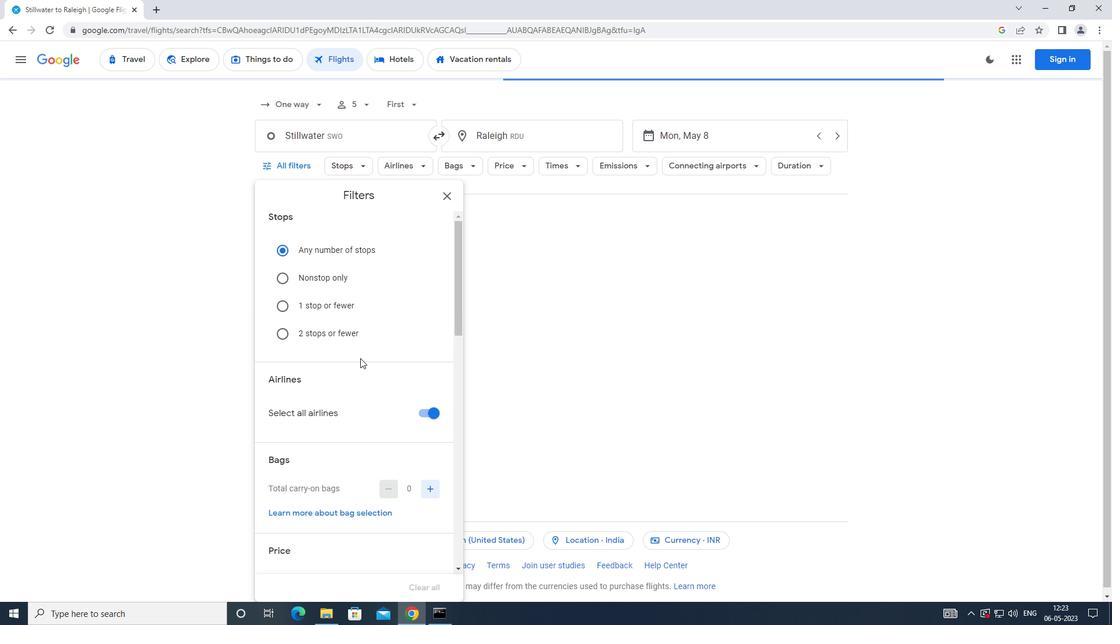 
Action: Mouse moved to (423, 296)
Screenshot: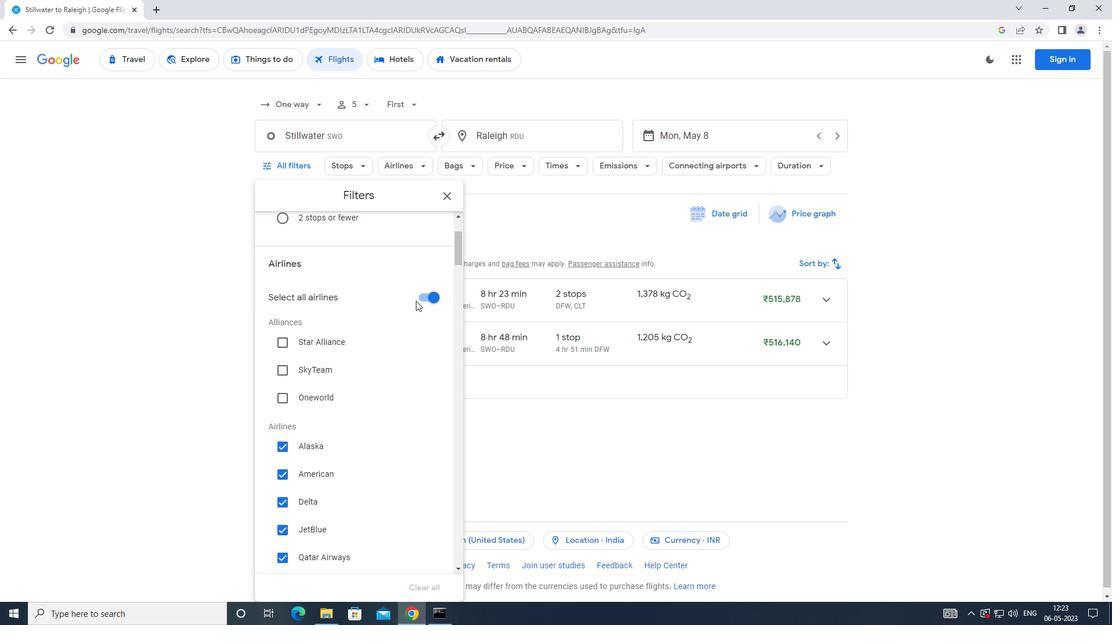 
Action: Mouse pressed left at (423, 296)
Screenshot: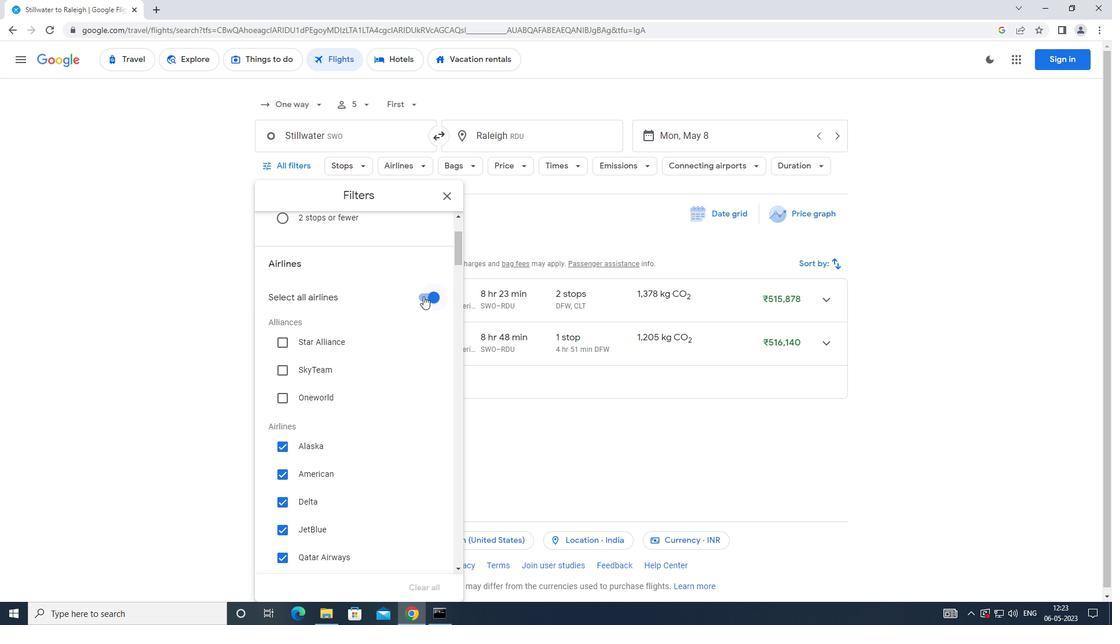 
Action: Mouse moved to (421, 318)
Screenshot: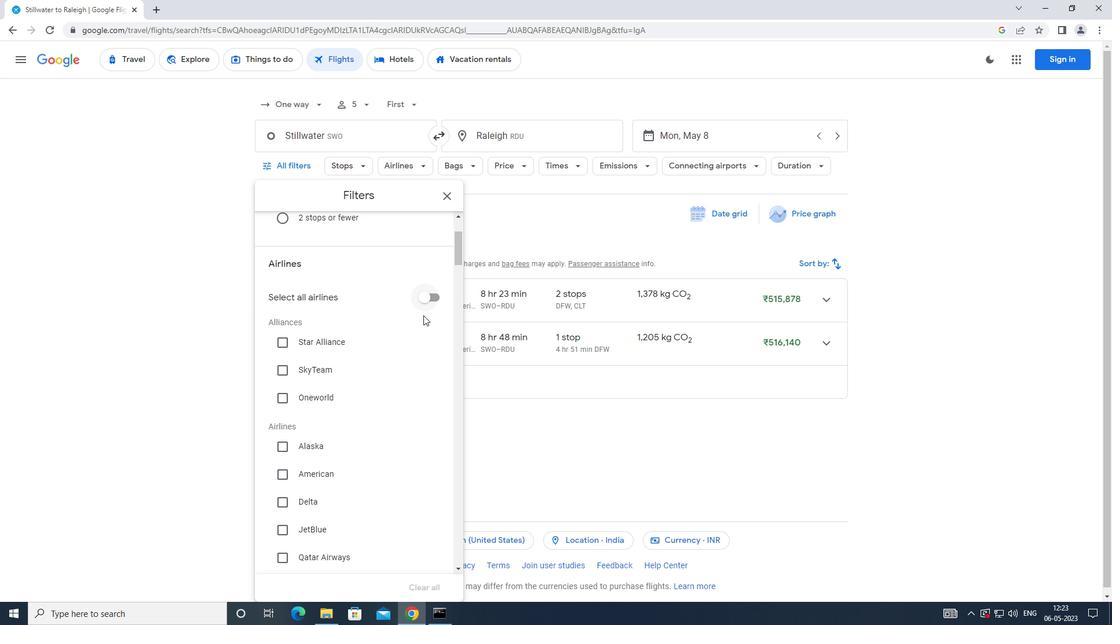 
Action: Mouse scrolled (421, 318) with delta (0, 0)
Screenshot: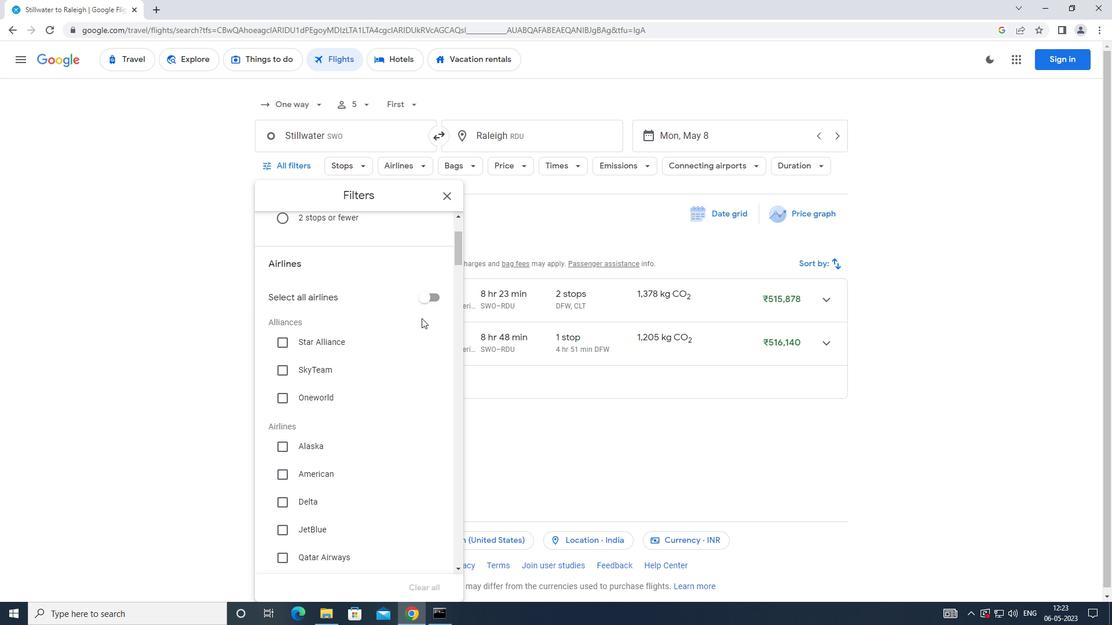 
Action: Mouse scrolled (421, 318) with delta (0, 0)
Screenshot: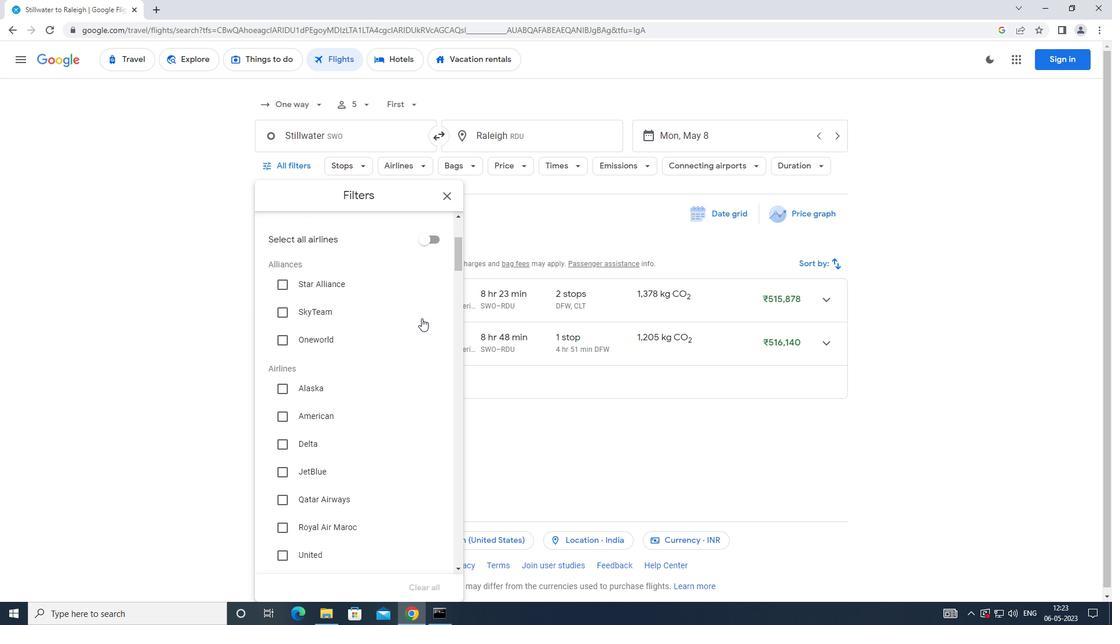 
Action: Mouse scrolled (421, 318) with delta (0, 0)
Screenshot: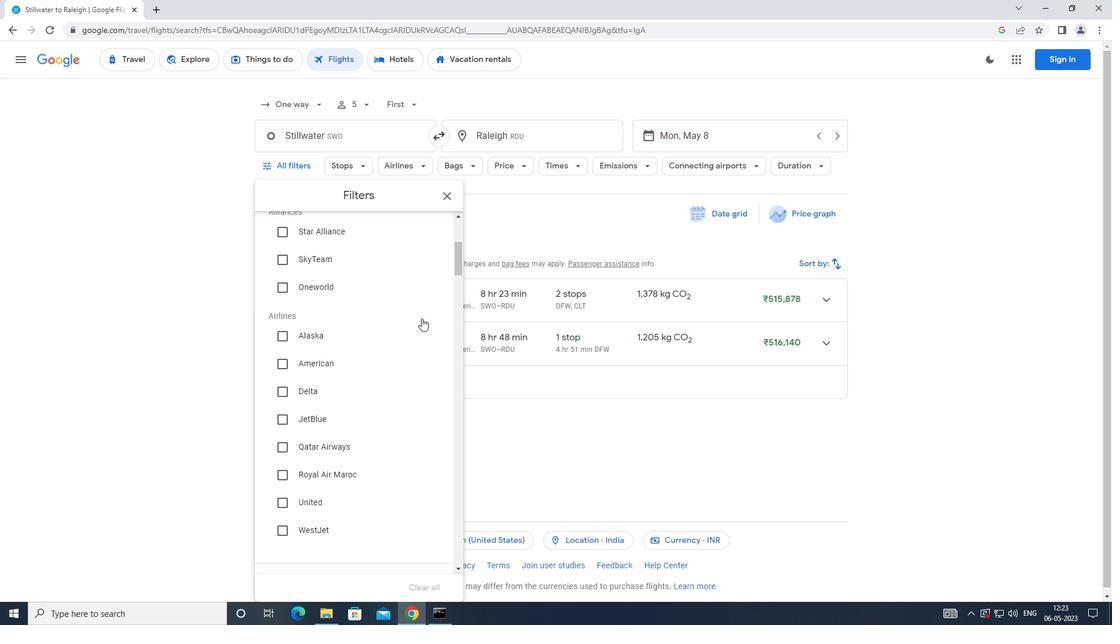 
Action: Mouse scrolled (421, 318) with delta (0, 0)
Screenshot: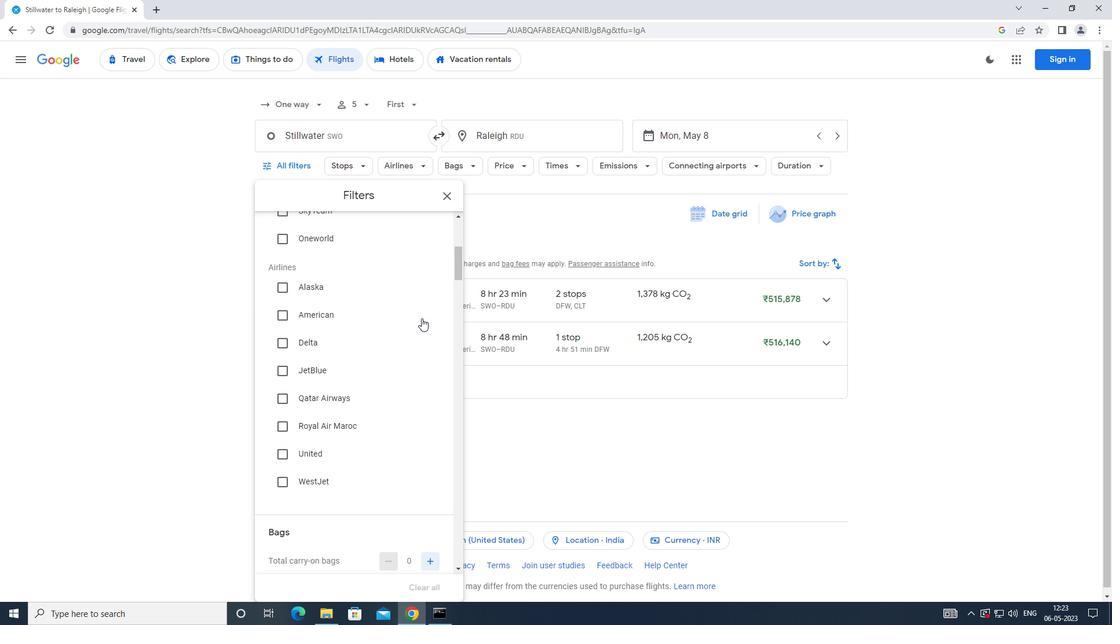 
Action: Mouse scrolled (421, 318) with delta (0, 0)
Screenshot: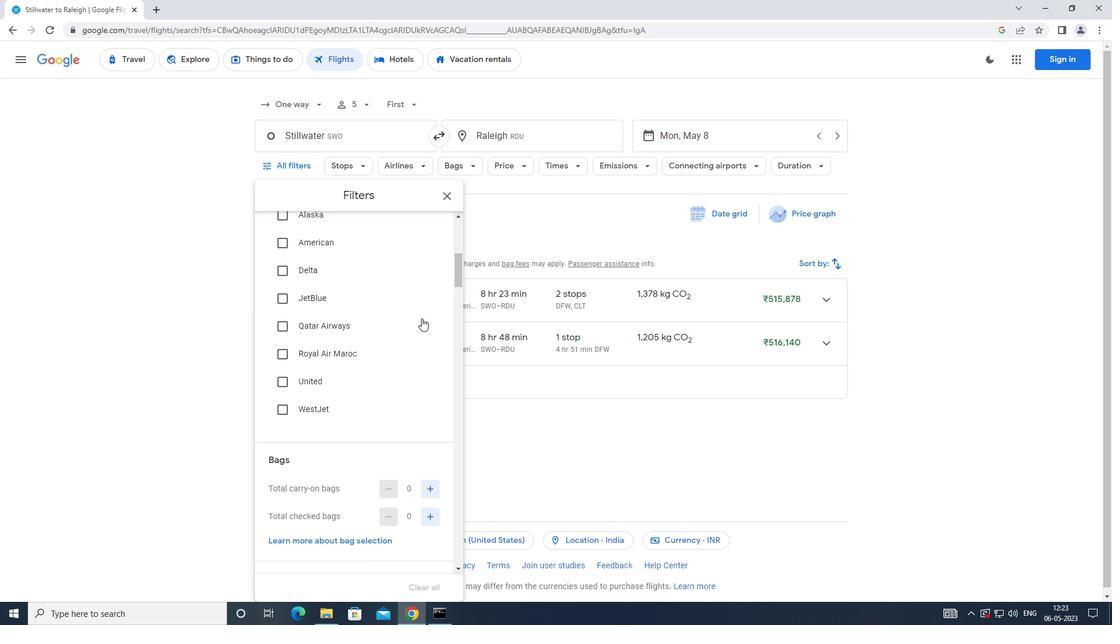 
Action: Mouse scrolled (421, 318) with delta (0, 0)
Screenshot: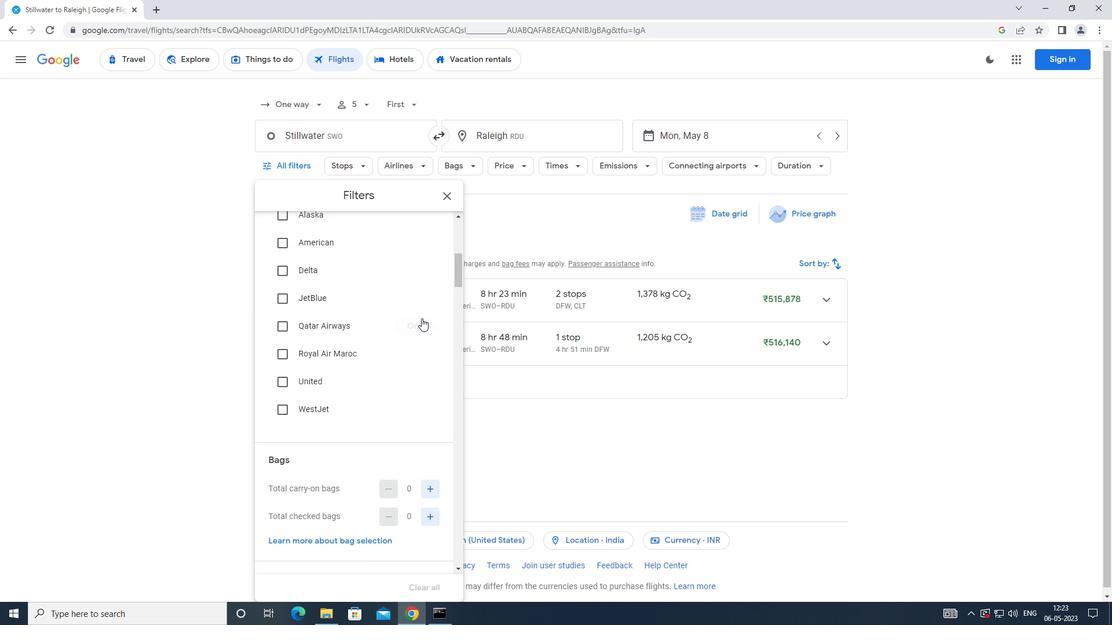 
Action: Mouse moved to (428, 396)
Screenshot: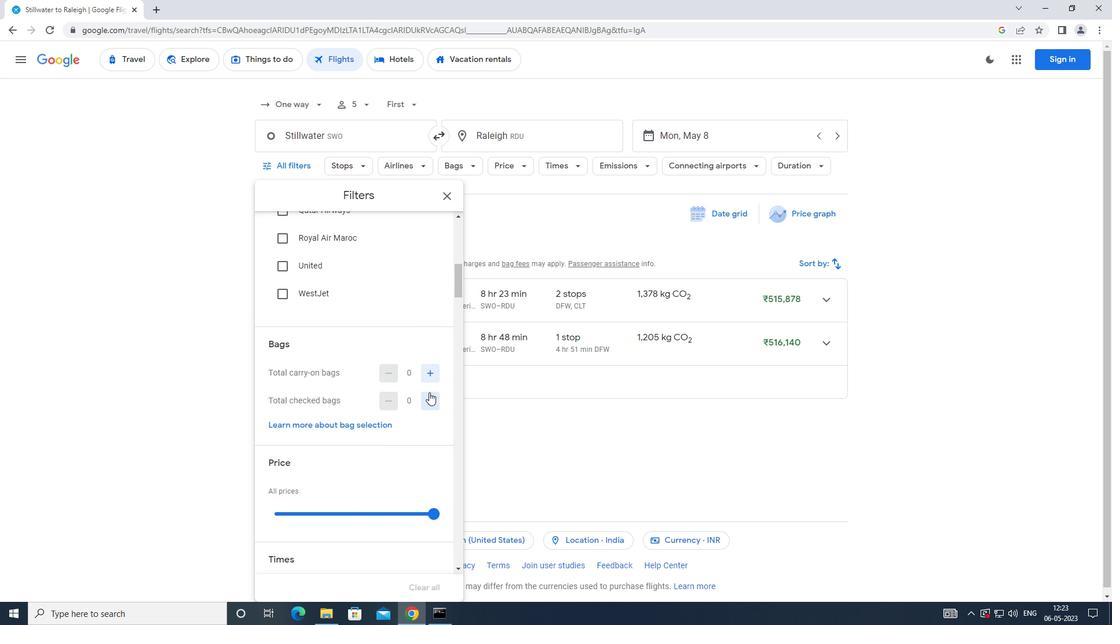 
Action: Mouse pressed left at (428, 396)
Screenshot: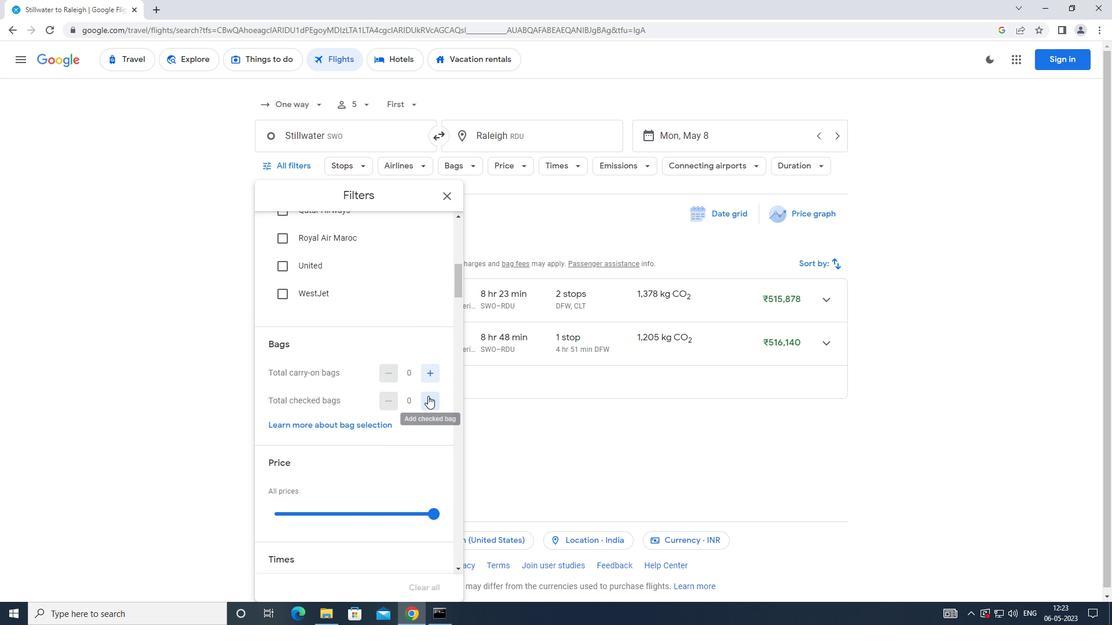 
Action: Mouse pressed left at (428, 396)
Screenshot: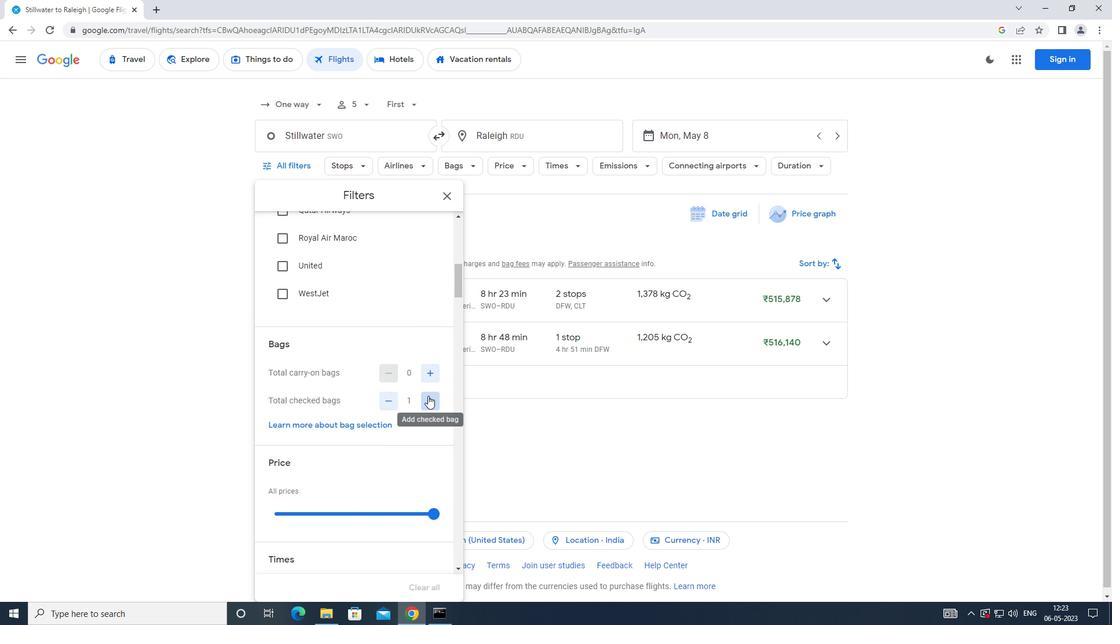 
Action: Mouse moved to (428, 396)
Screenshot: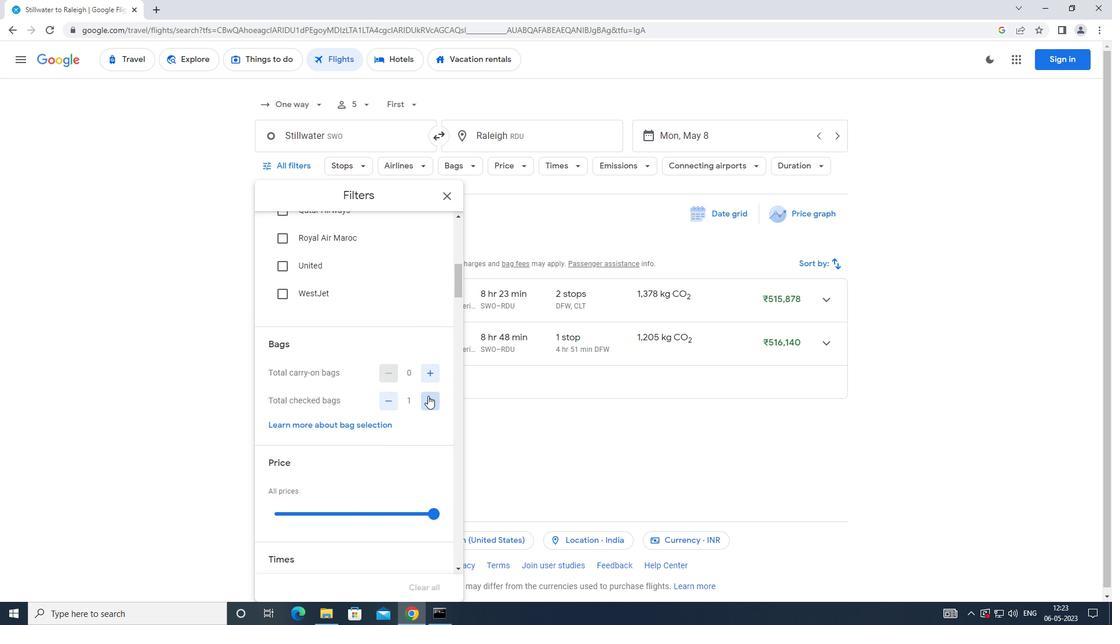 
Action: Mouse pressed left at (428, 396)
Screenshot: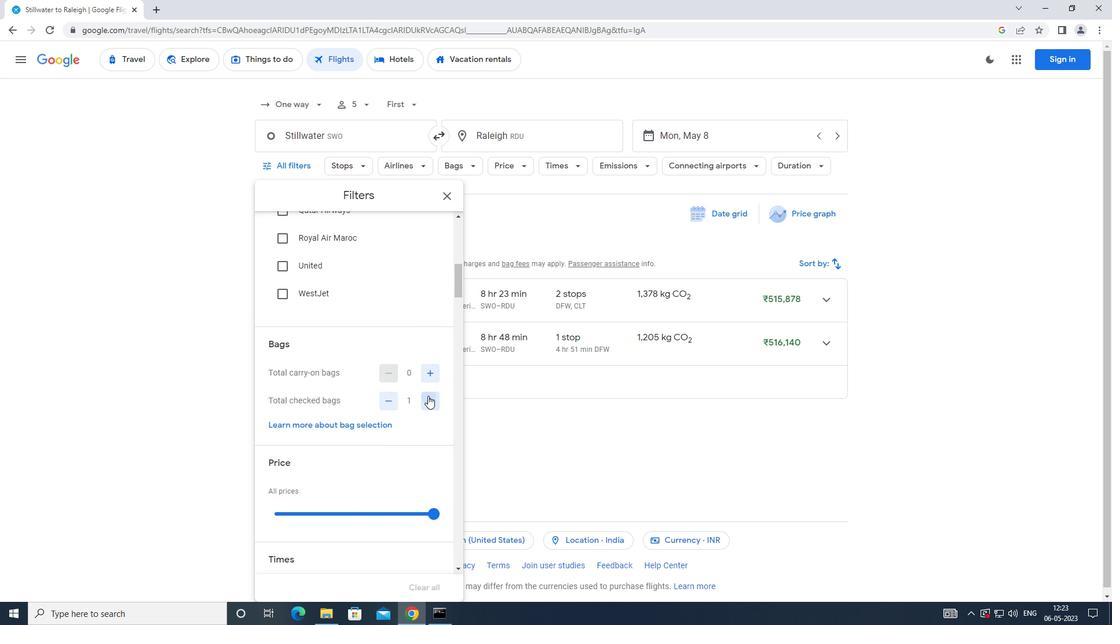
Action: Mouse moved to (422, 375)
Screenshot: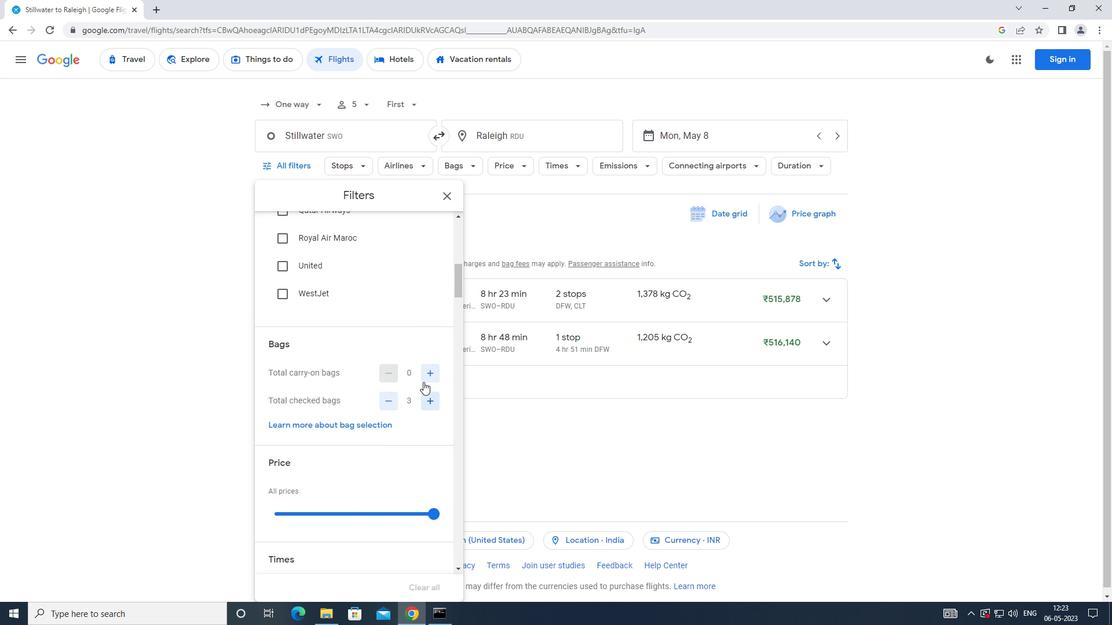 
Action: Mouse scrolled (422, 374) with delta (0, 0)
Screenshot: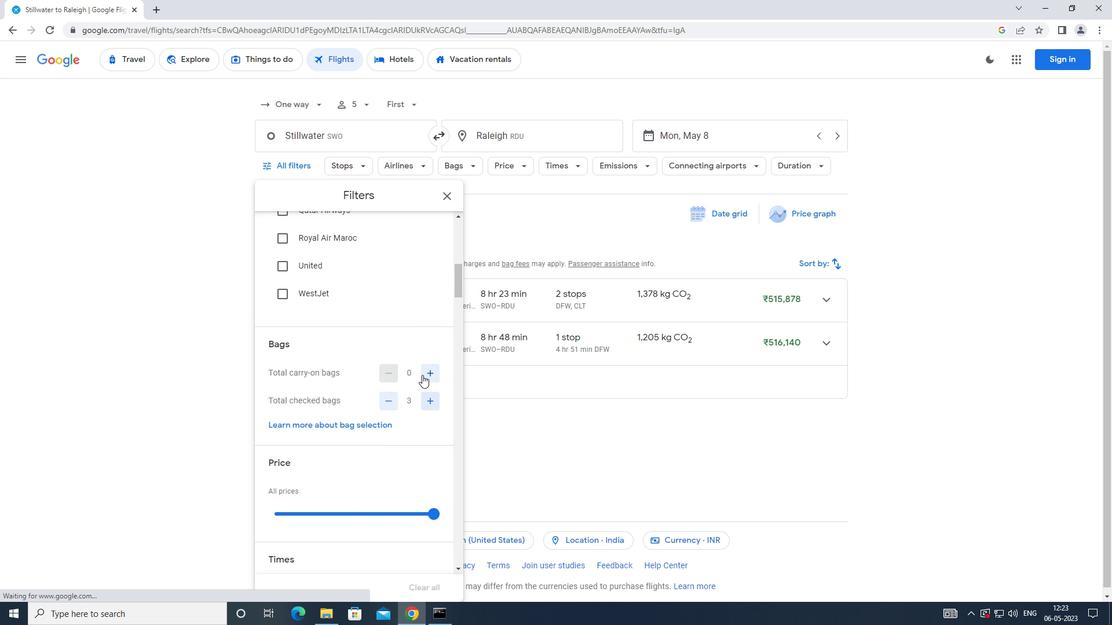 
Action: Mouse scrolled (422, 374) with delta (0, 0)
Screenshot: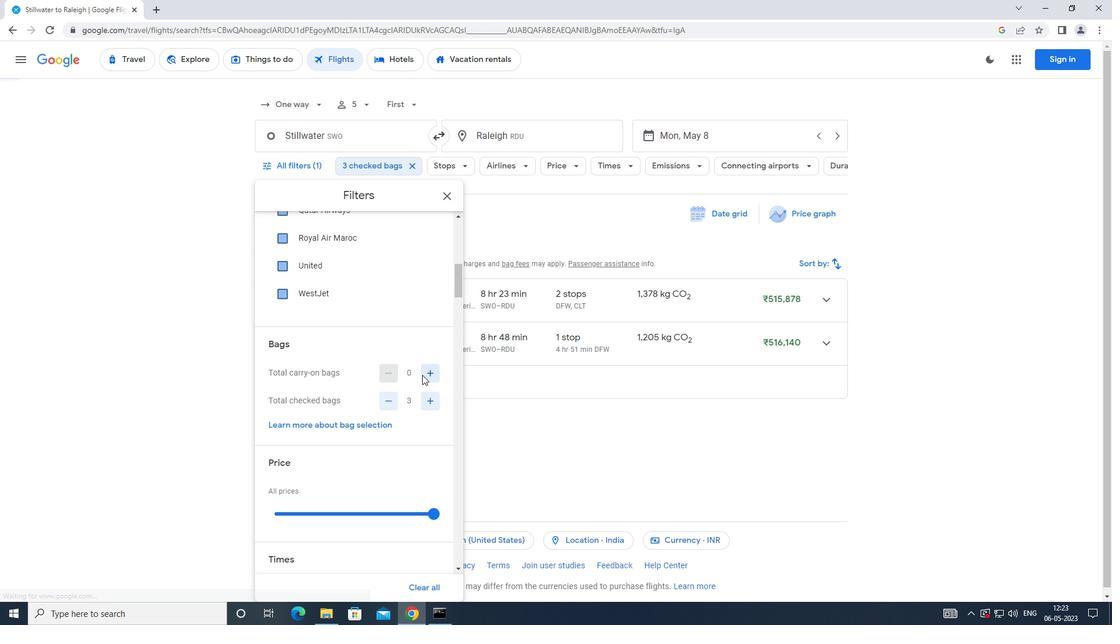 
Action: Mouse moved to (433, 395)
Screenshot: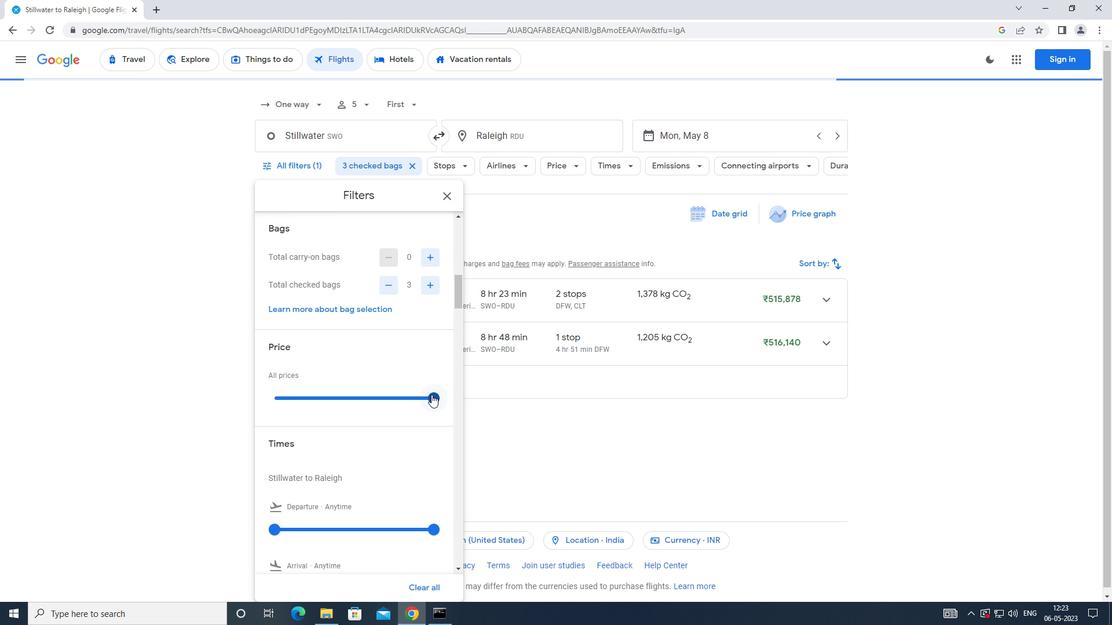 
Action: Mouse pressed left at (433, 395)
Screenshot: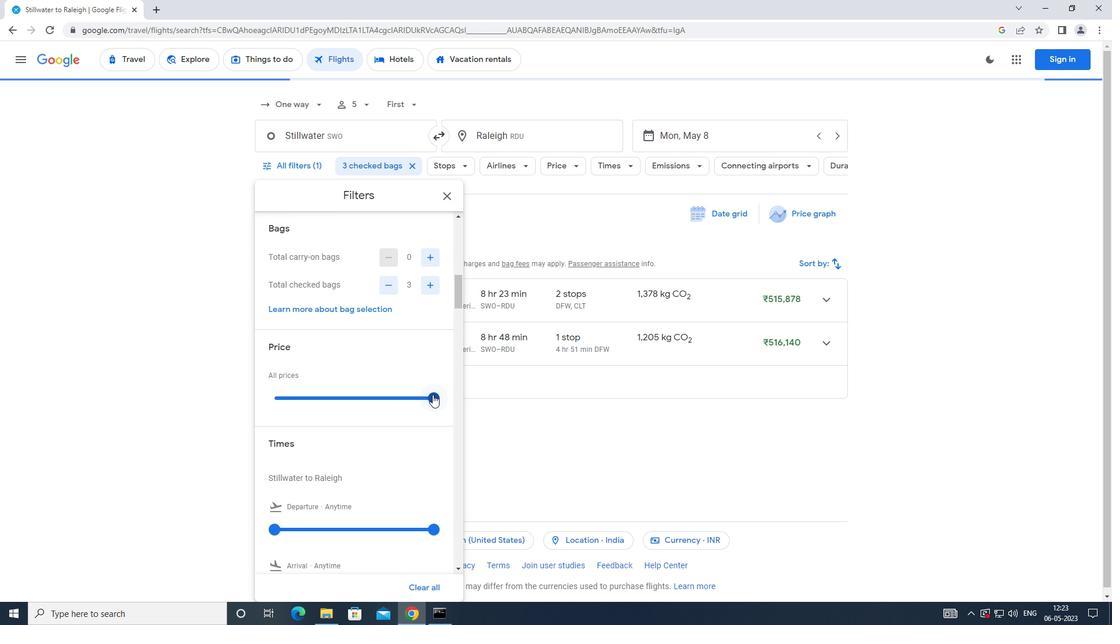 
Action: Mouse moved to (427, 396)
Screenshot: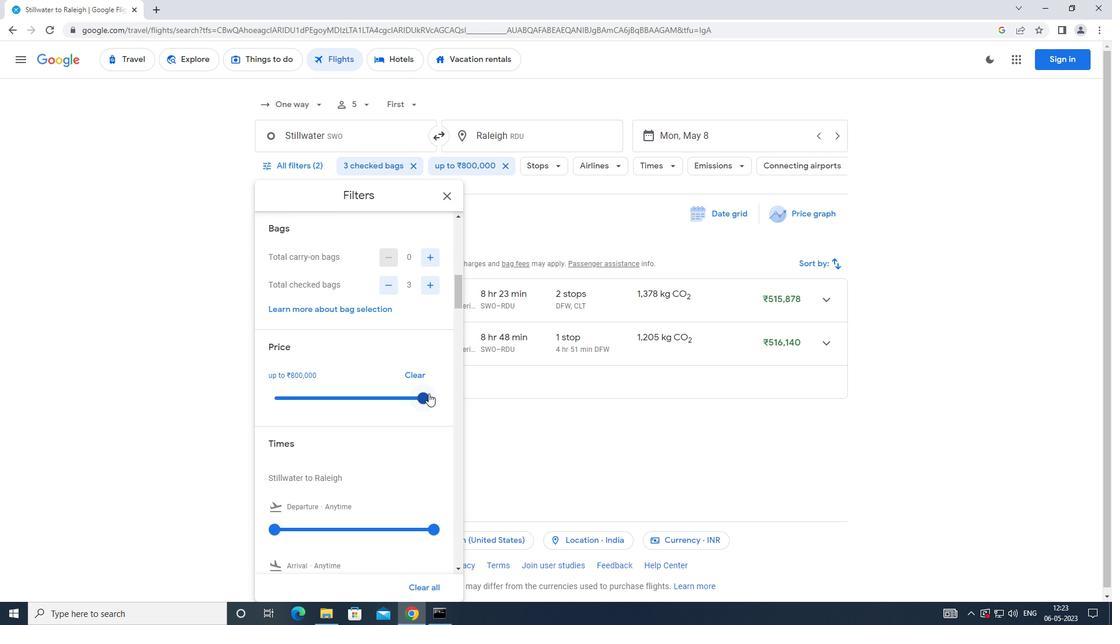 
Action: Mouse pressed left at (427, 396)
Screenshot: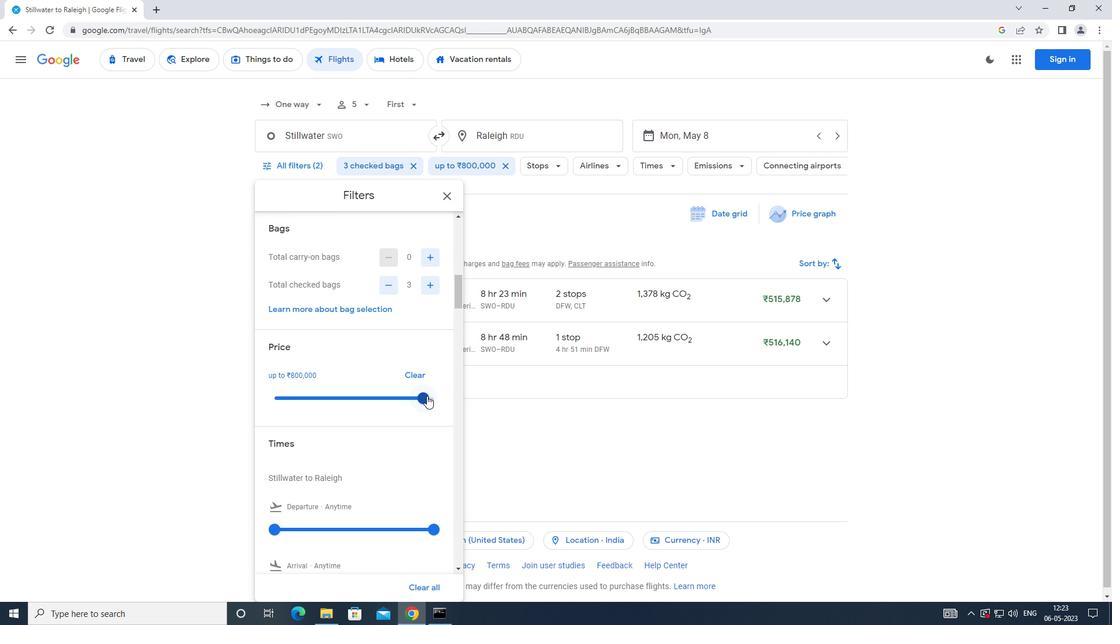 
Action: Mouse moved to (370, 401)
Screenshot: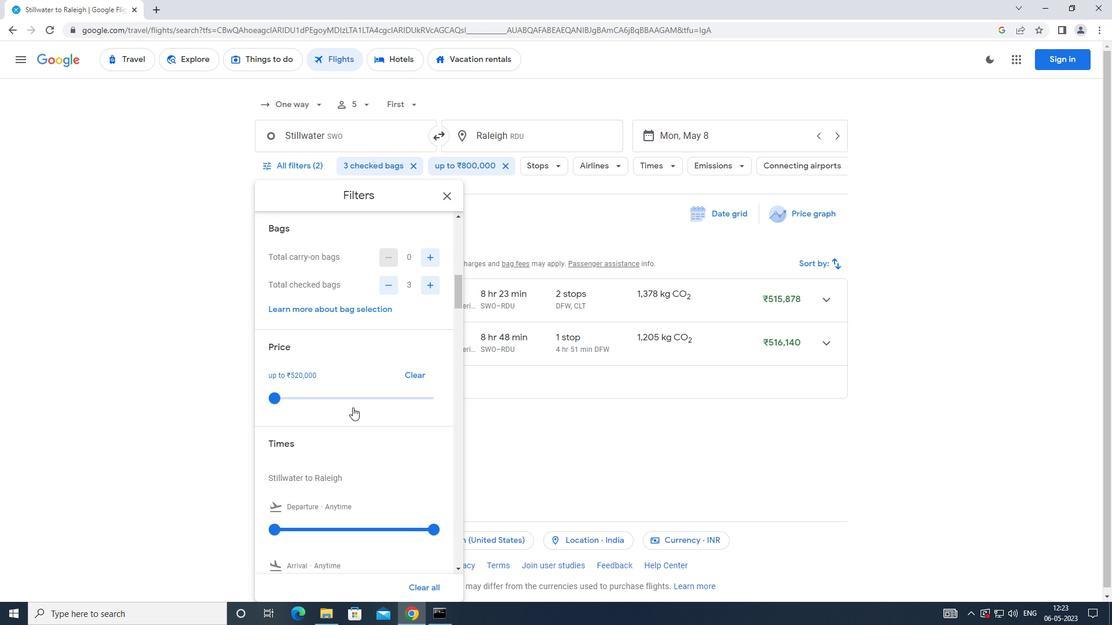 
Action: Mouse scrolled (370, 401) with delta (0, 0)
Screenshot: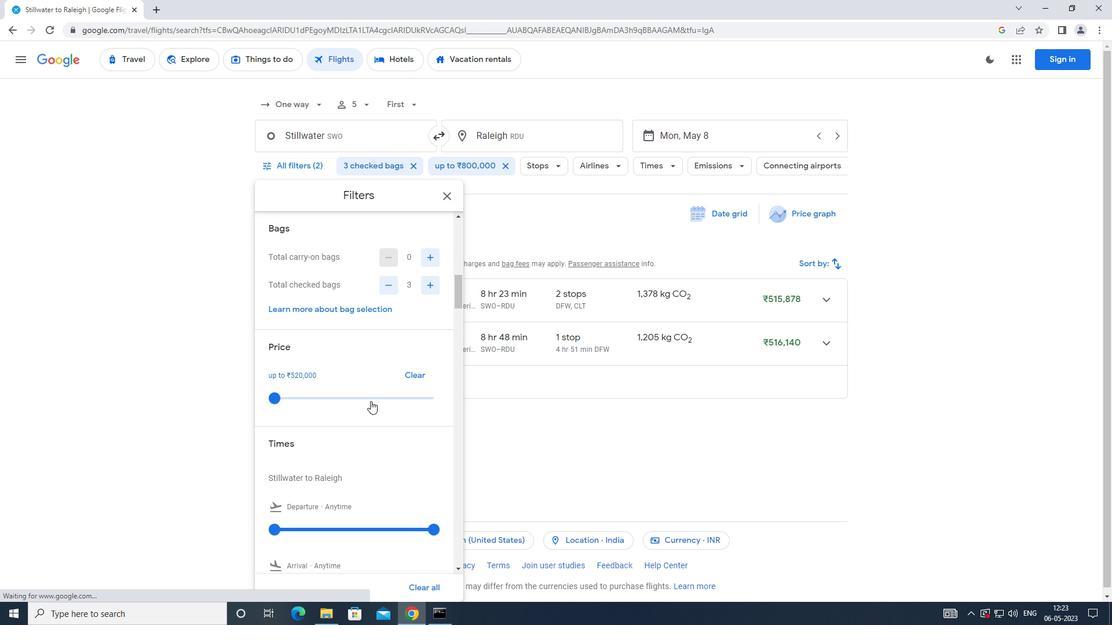 
Action: Mouse scrolled (370, 401) with delta (0, 0)
Screenshot: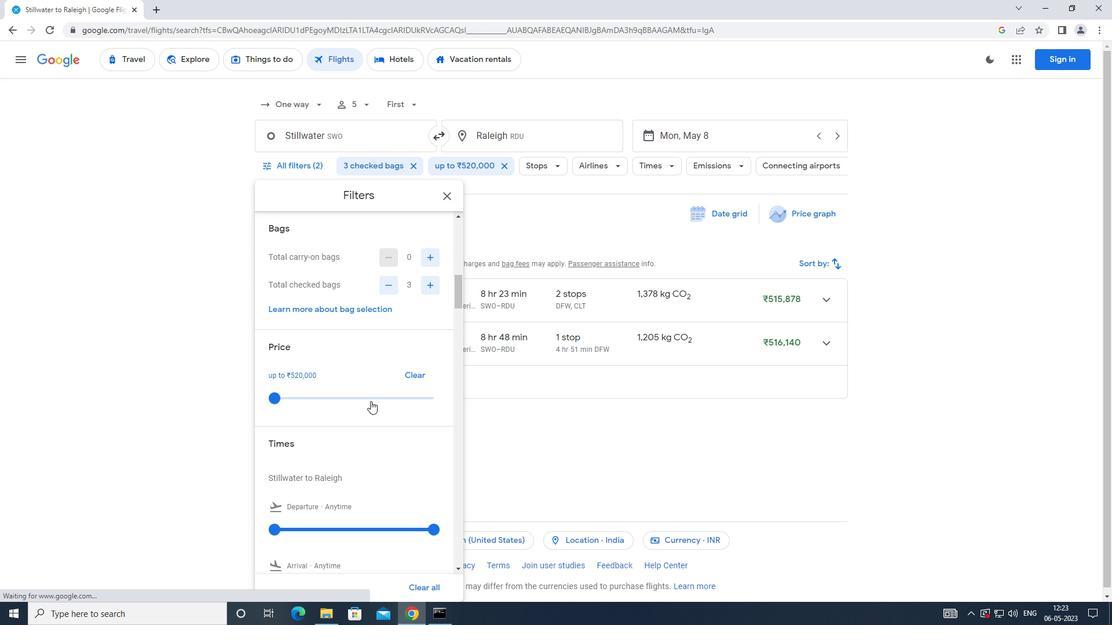 
Action: Mouse moved to (272, 419)
Screenshot: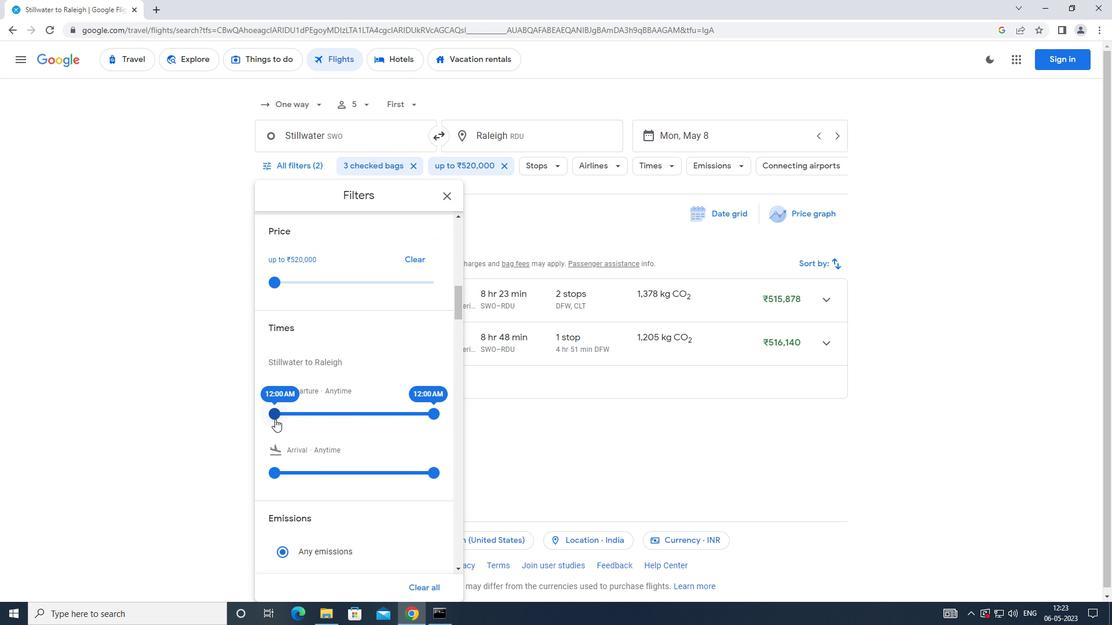 
Action: Mouse pressed left at (272, 419)
Screenshot: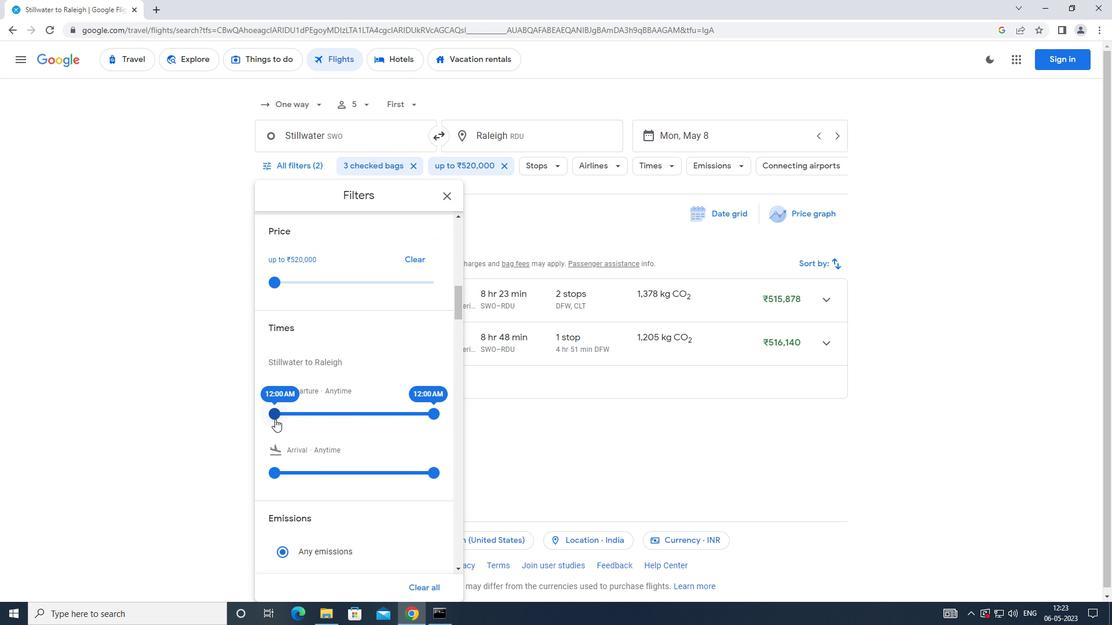 
Action: Mouse moved to (434, 416)
Screenshot: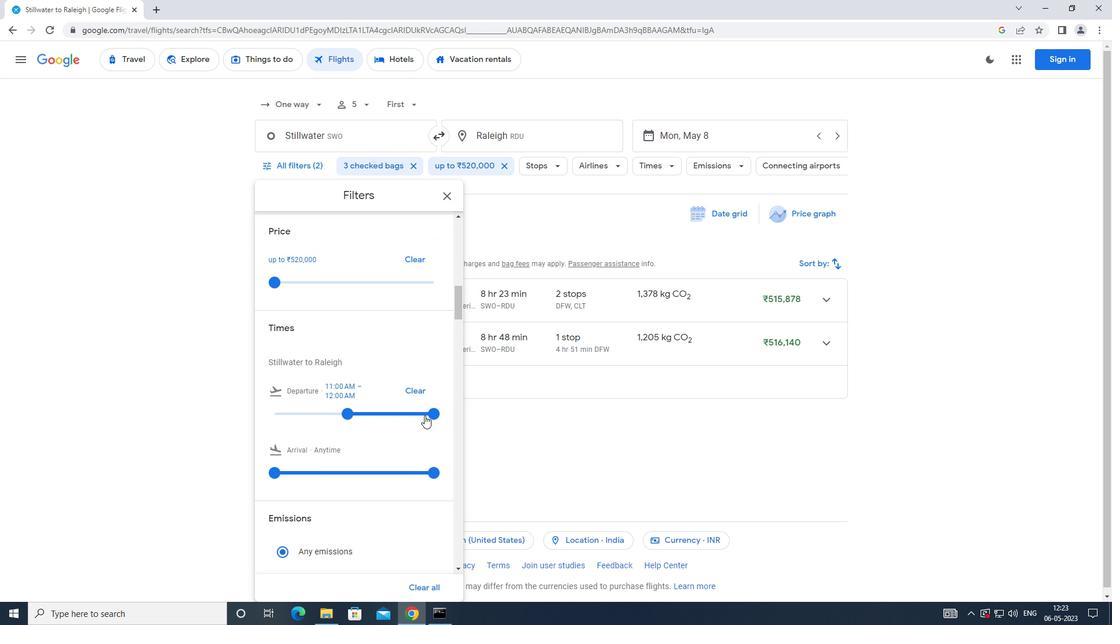 
Action: Mouse pressed left at (434, 416)
Screenshot: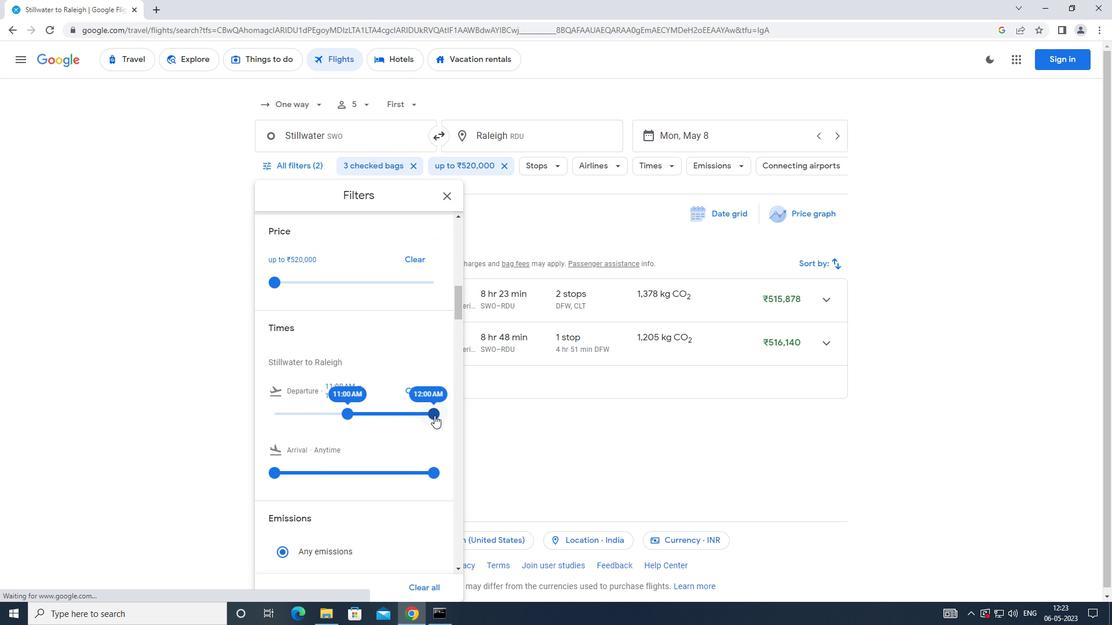 
Action: Mouse moved to (362, 428)
Screenshot: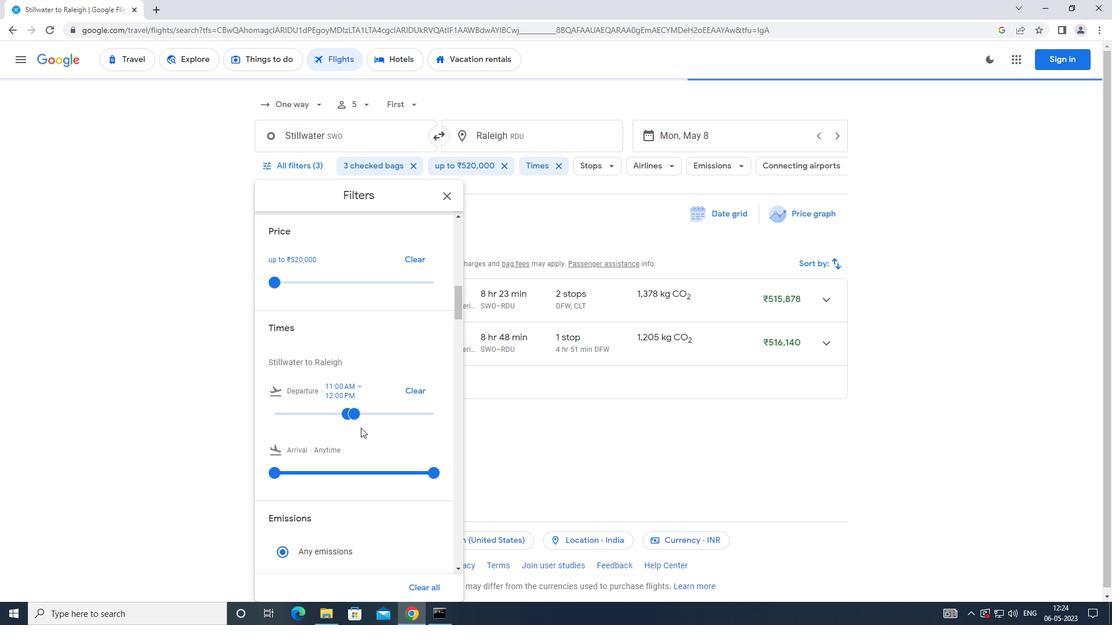 
